 Task: Search one way flight ticket for 1 adult, 1 child, 1 infant in seat in premium economy from Hagerstown: Hagerstown Regional Airport (richard A. Henson Field) to Raleigh: Raleigh-durham International Airport on 8-5-2023. Choice of flights is Royal air maroc. Number of bags: 2 carry on bags and 4 checked bags. Price is upto 105000. Outbound departure time preference is 6:30.
Action: Mouse moved to (287, 268)
Screenshot: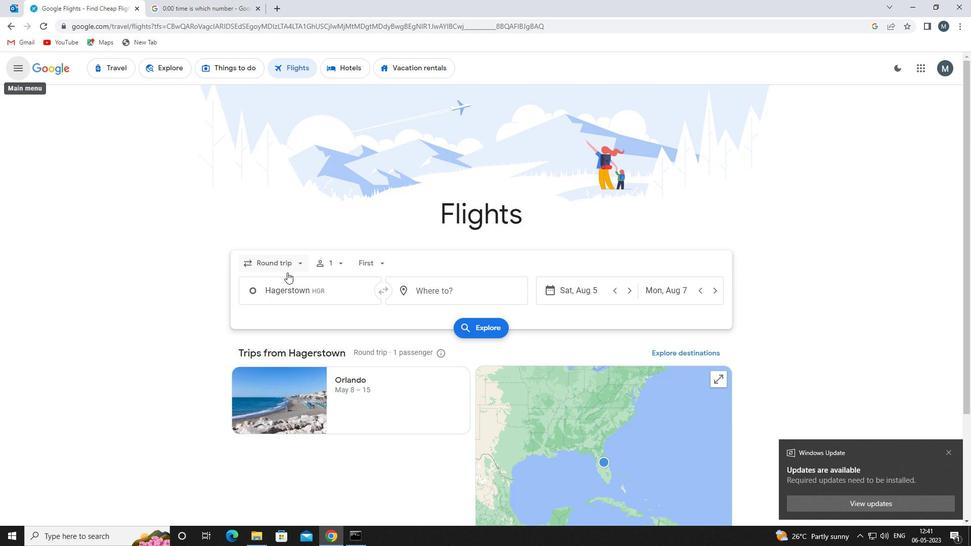 
Action: Mouse pressed left at (287, 268)
Screenshot: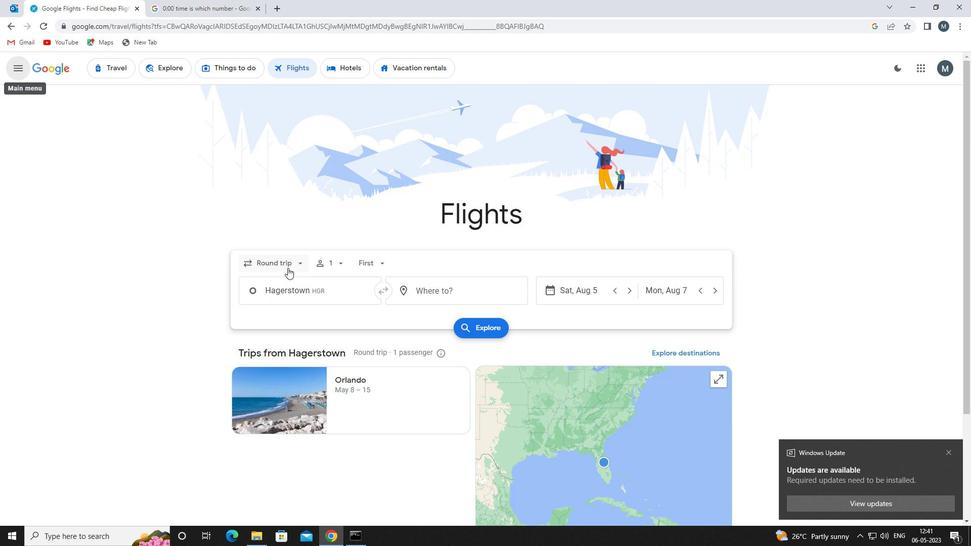 
Action: Mouse moved to (295, 309)
Screenshot: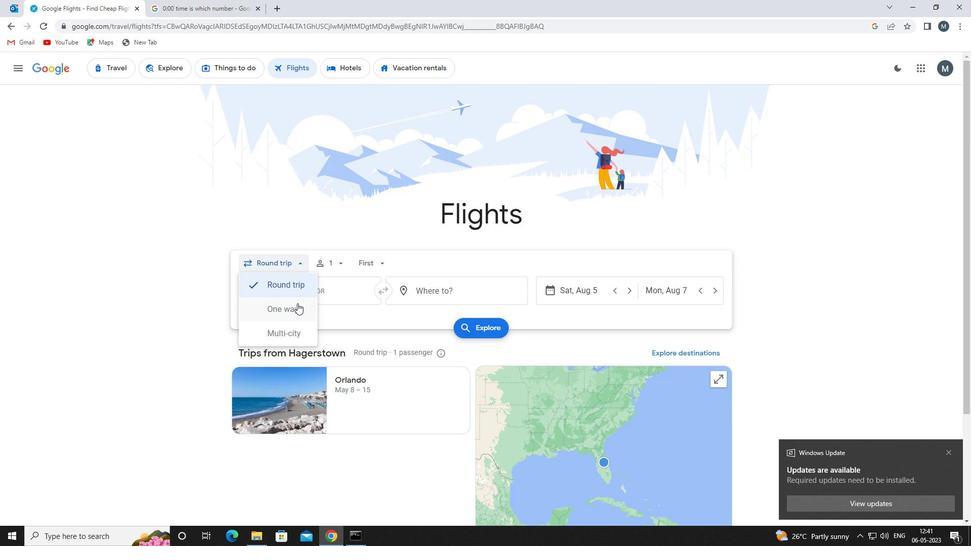
Action: Mouse pressed left at (295, 309)
Screenshot: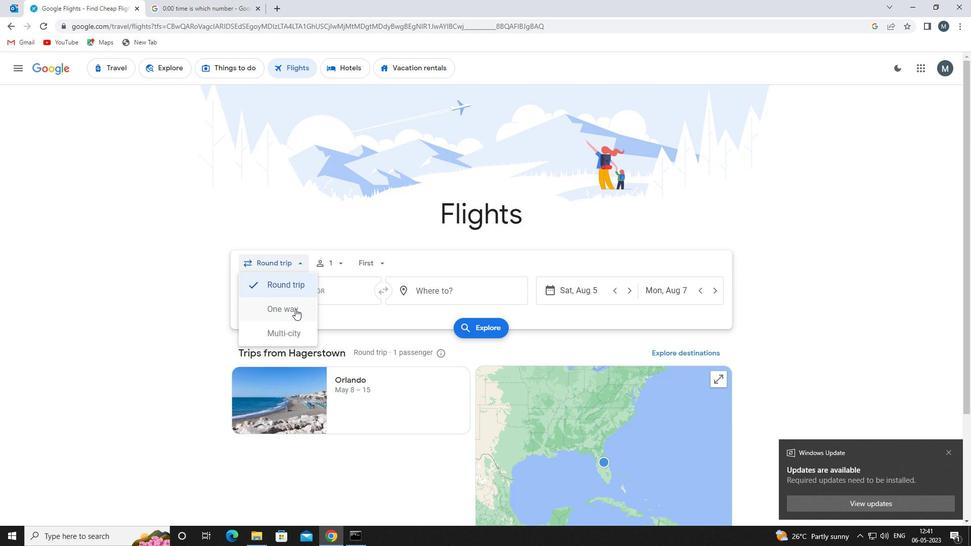 
Action: Mouse moved to (326, 267)
Screenshot: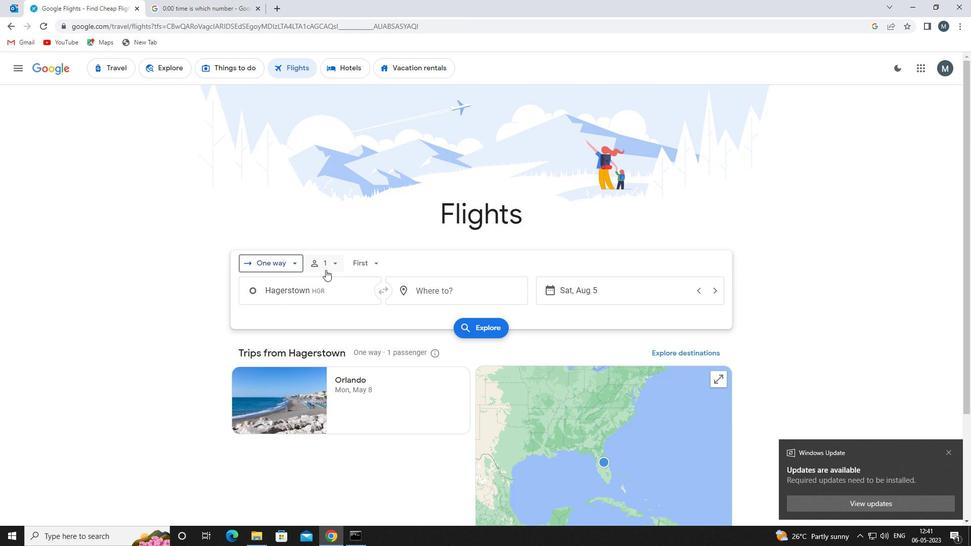
Action: Mouse pressed left at (326, 267)
Screenshot: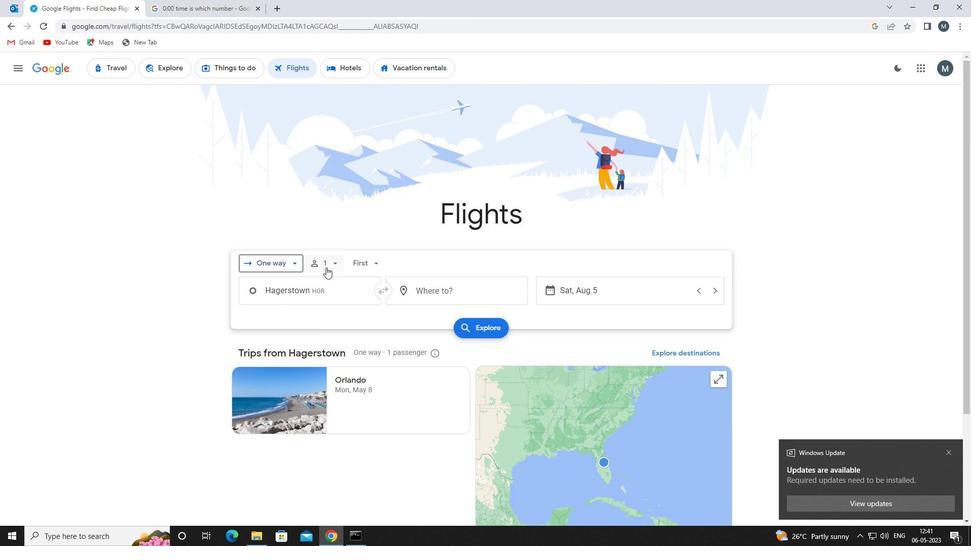 
Action: Mouse moved to (416, 314)
Screenshot: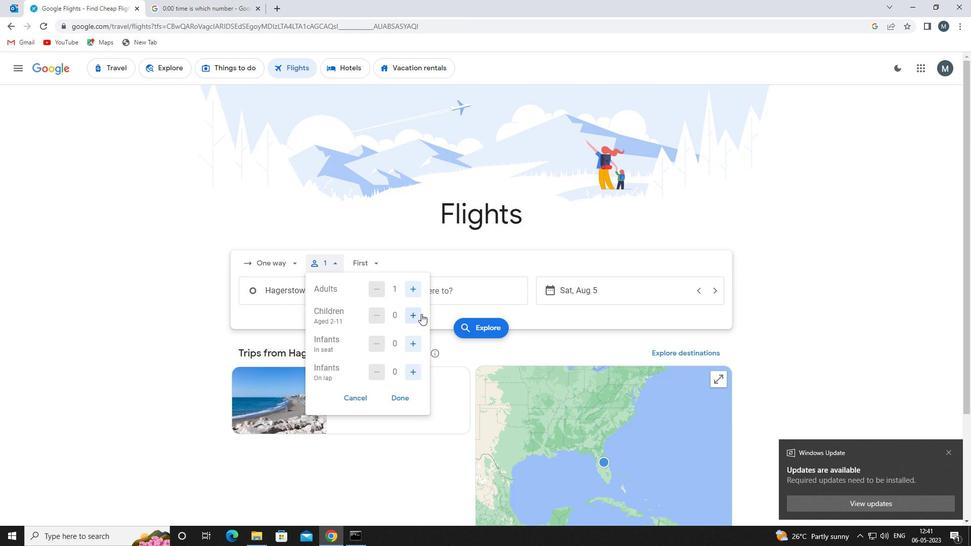 
Action: Mouse pressed left at (416, 314)
Screenshot: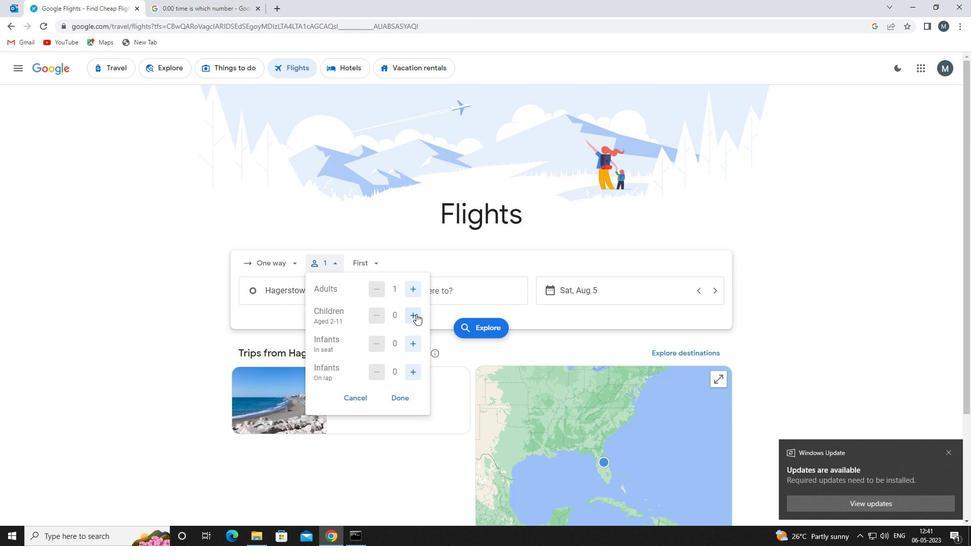 
Action: Mouse moved to (414, 339)
Screenshot: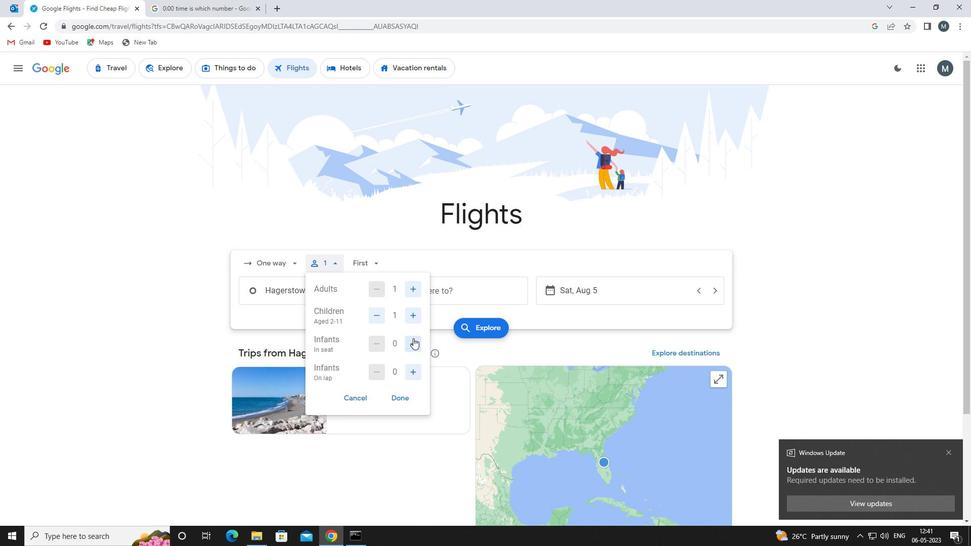 
Action: Mouse pressed left at (414, 339)
Screenshot: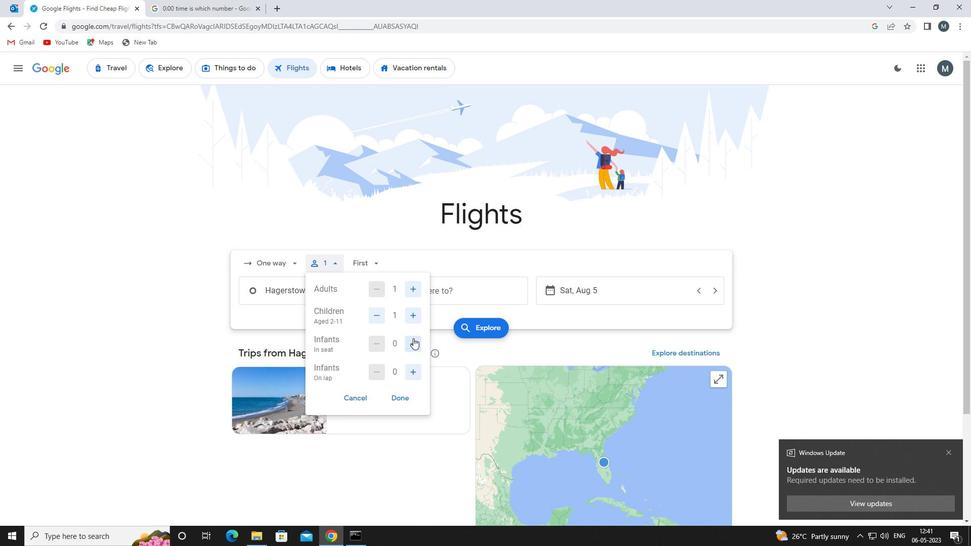 
Action: Mouse moved to (397, 399)
Screenshot: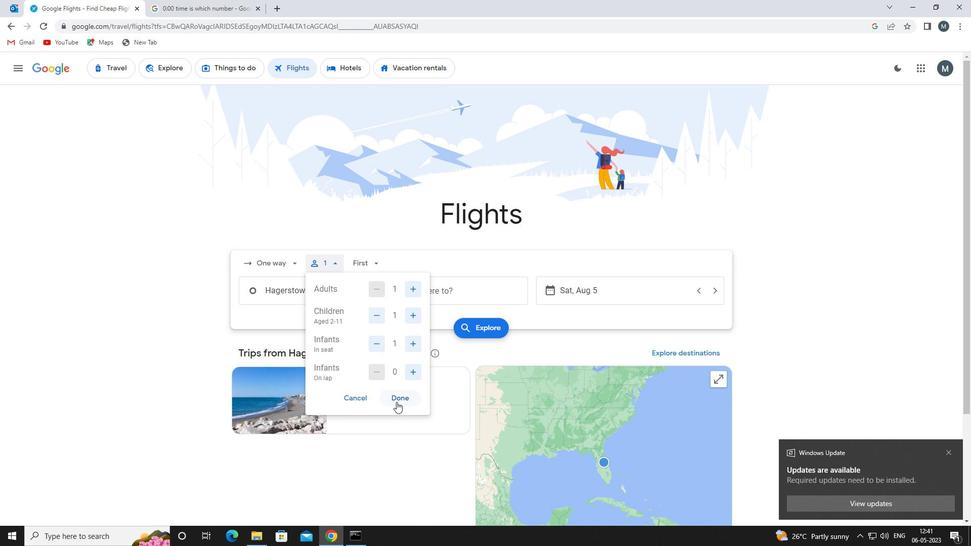 
Action: Mouse pressed left at (397, 399)
Screenshot: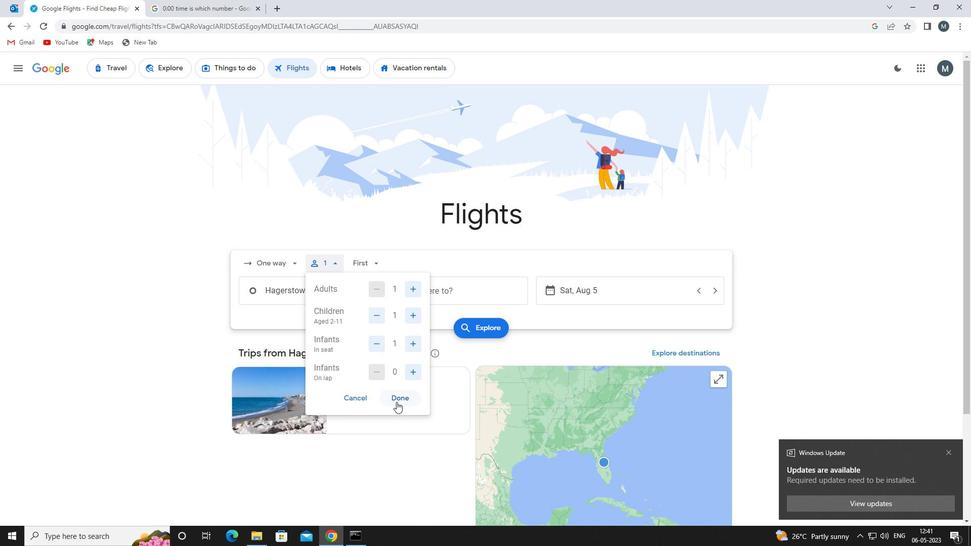 
Action: Mouse moved to (370, 259)
Screenshot: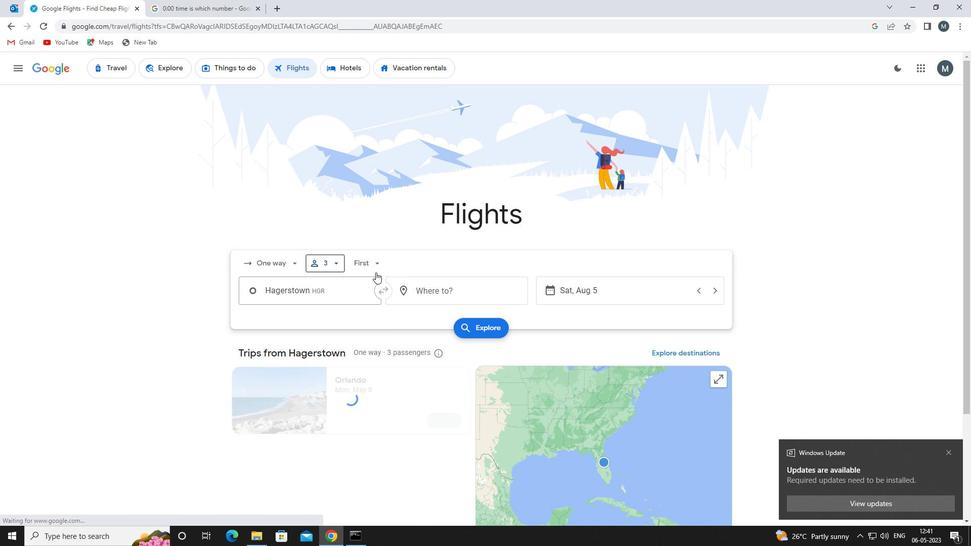 
Action: Mouse pressed left at (370, 259)
Screenshot: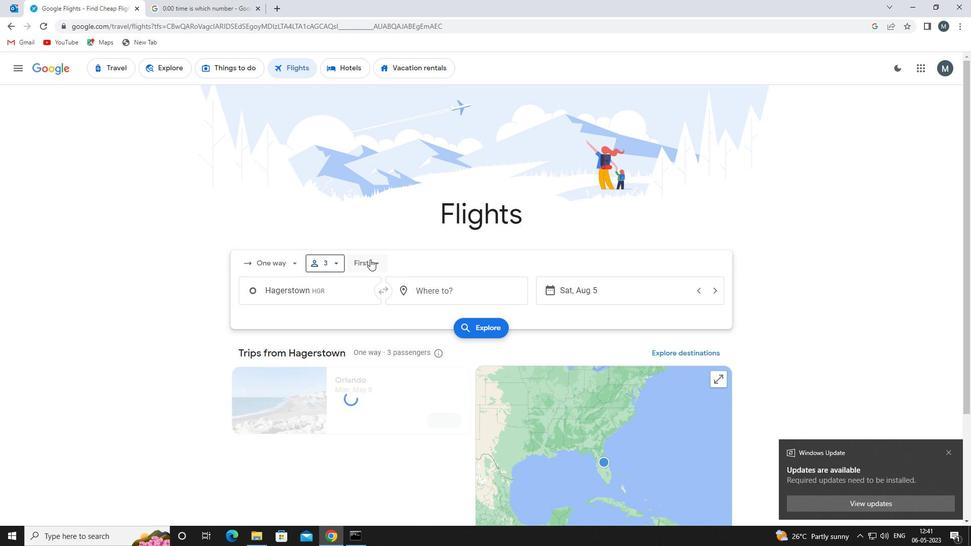 
Action: Mouse moved to (401, 311)
Screenshot: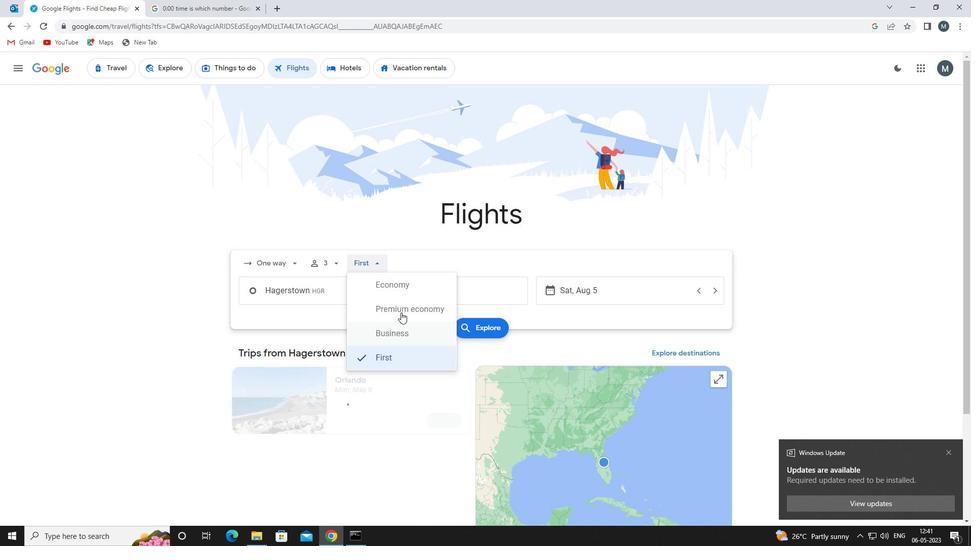 
Action: Mouse pressed left at (401, 311)
Screenshot: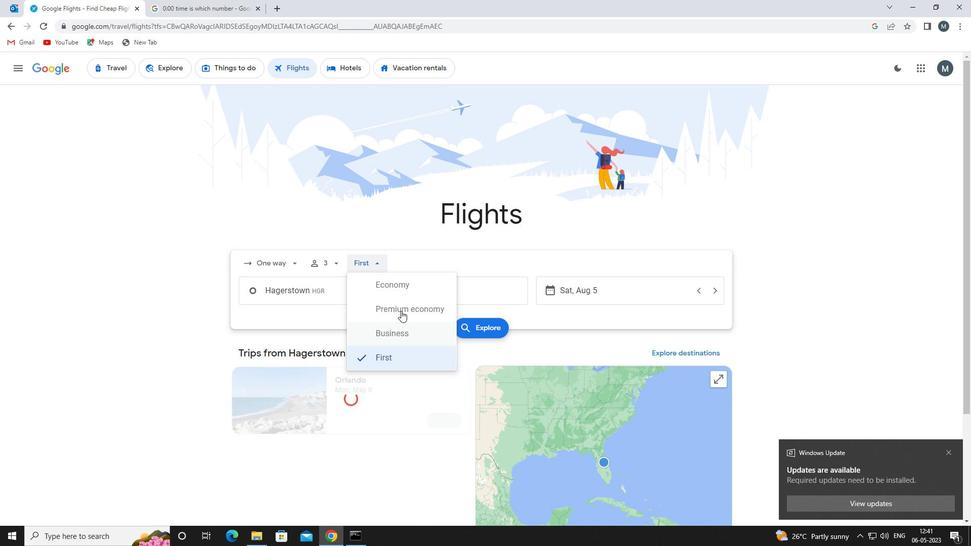 
Action: Mouse moved to (326, 292)
Screenshot: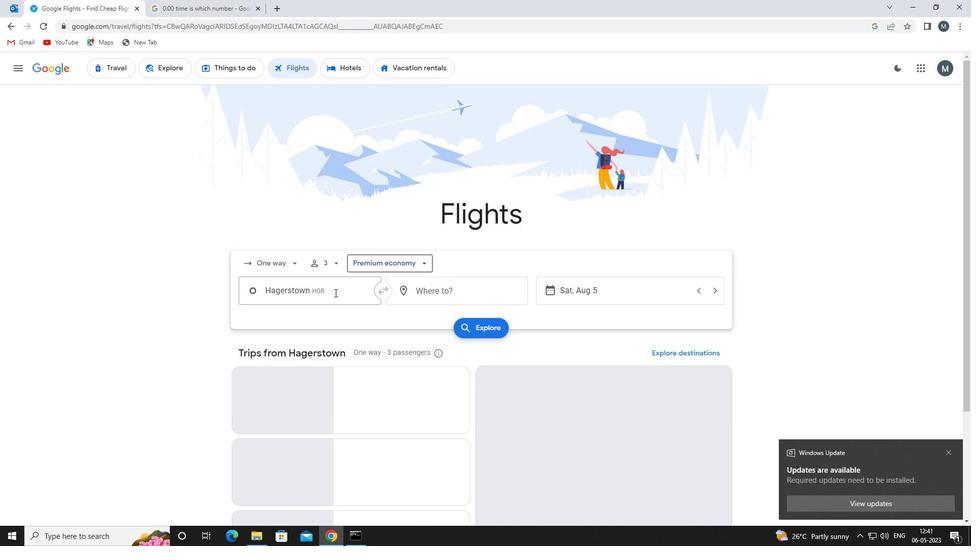 
Action: Mouse pressed left at (326, 292)
Screenshot: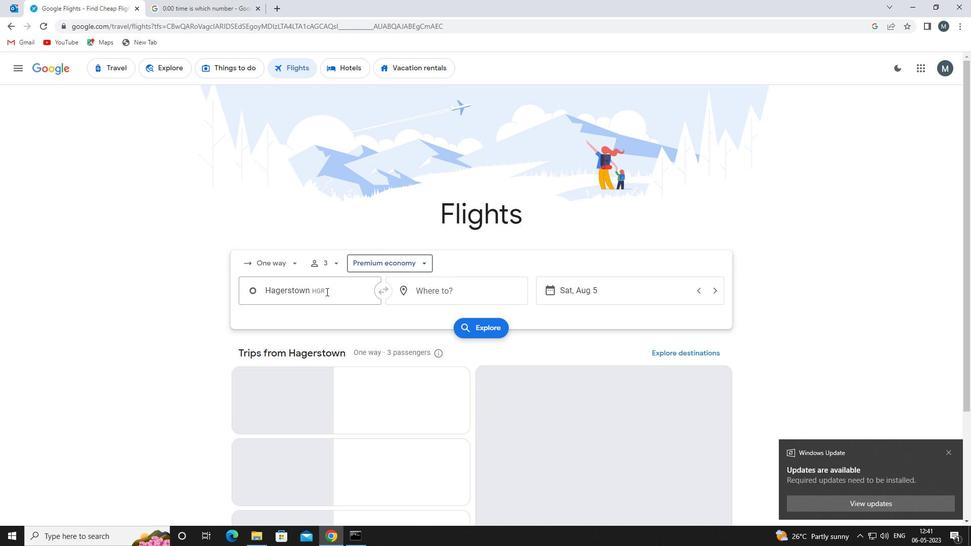 
Action: Mouse moved to (325, 293)
Screenshot: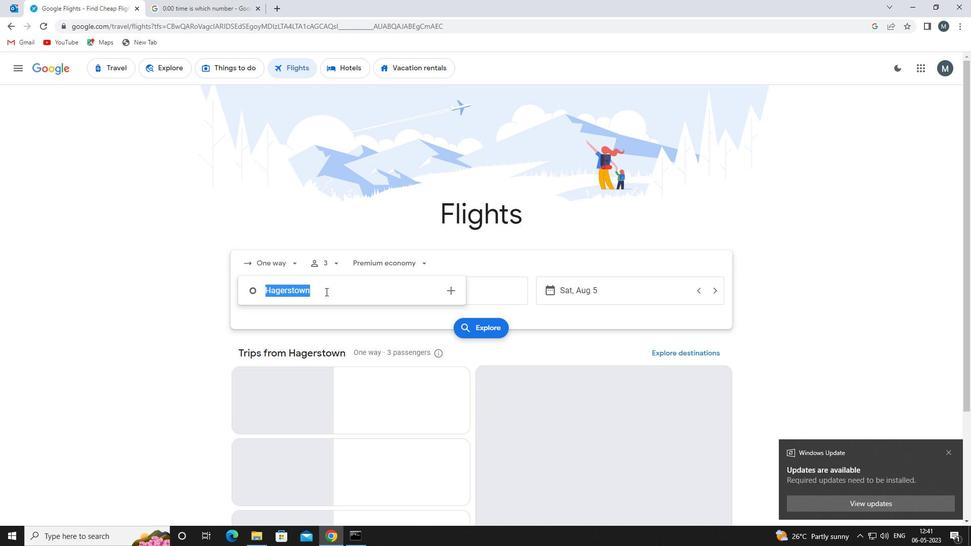 
Action: Key pressed hagerstown<Key.space>regional<Key.space>
Screenshot: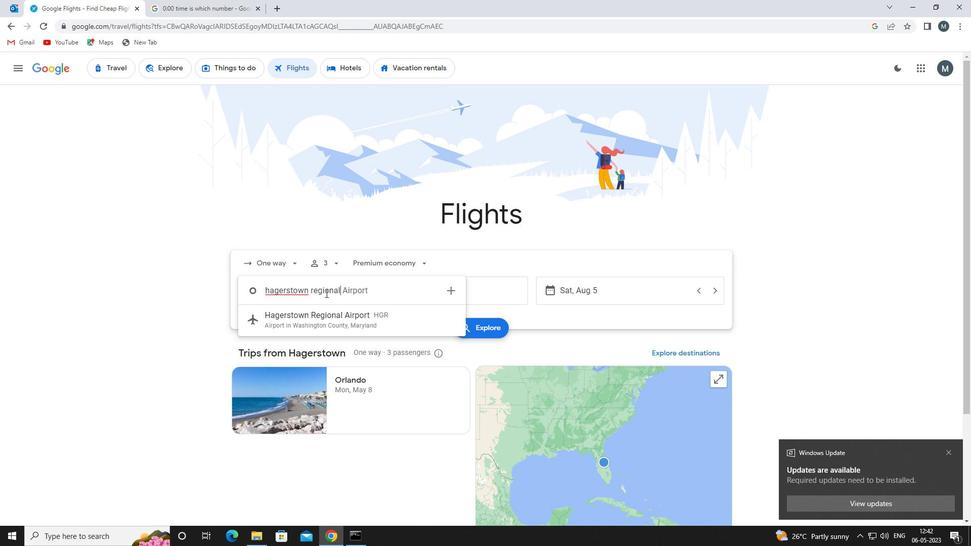 
Action: Mouse moved to (356, 326)
Screenshot: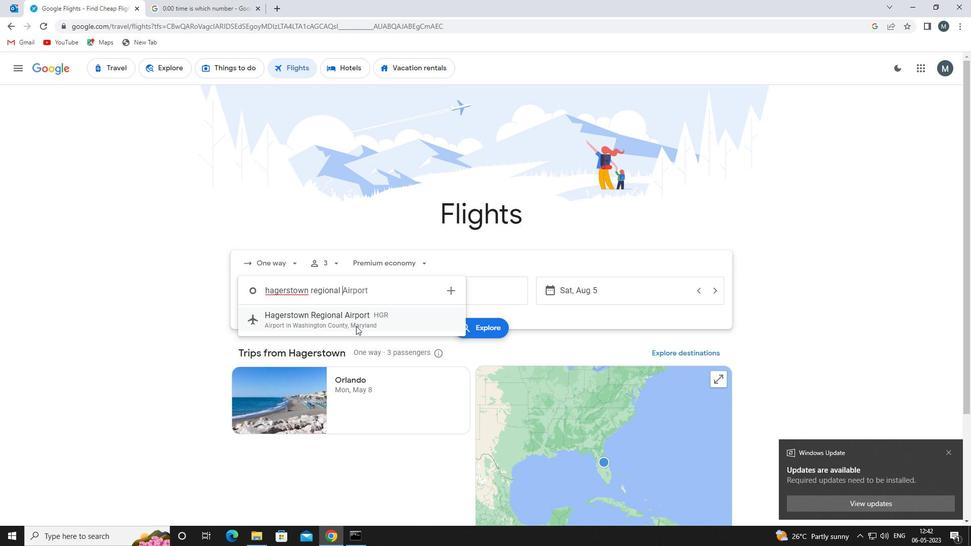 
Action: Mouse pressed left at (356, 326)
Screenshot: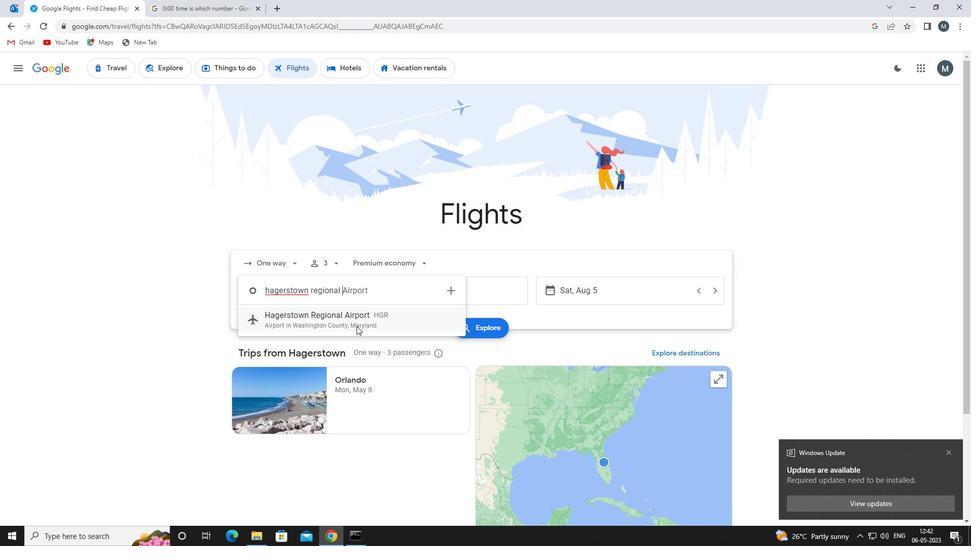 
Action: Mouse moved to (444, 286)
Screenshot: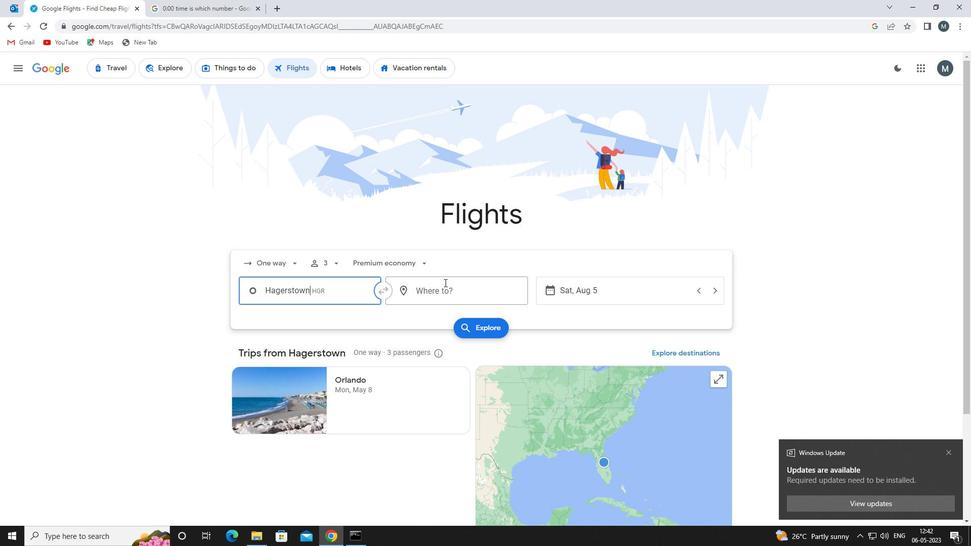 
Action: Mouse pressed left at (444, 286)
Screenshot: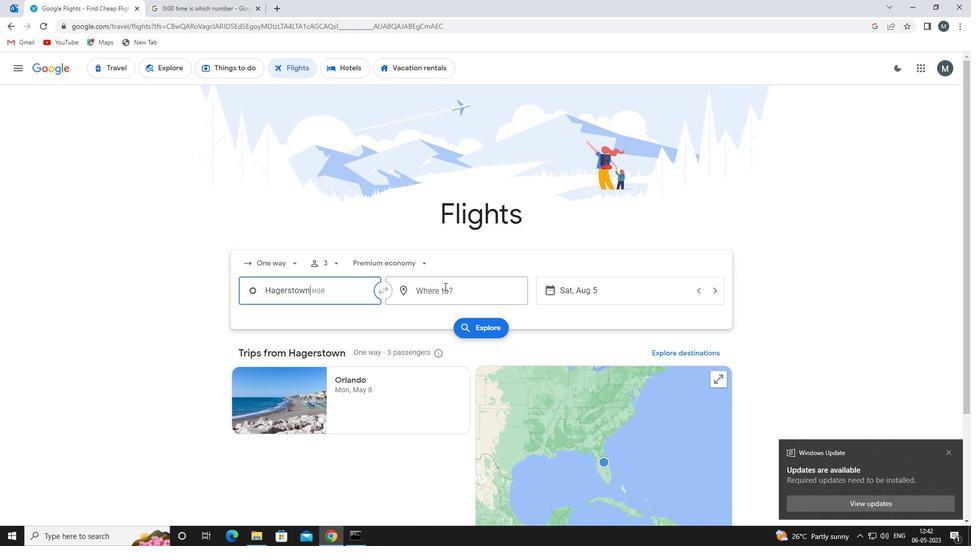 
Action: Key pressed raleigh<Key.space>durham<Key.space>
Screenshot: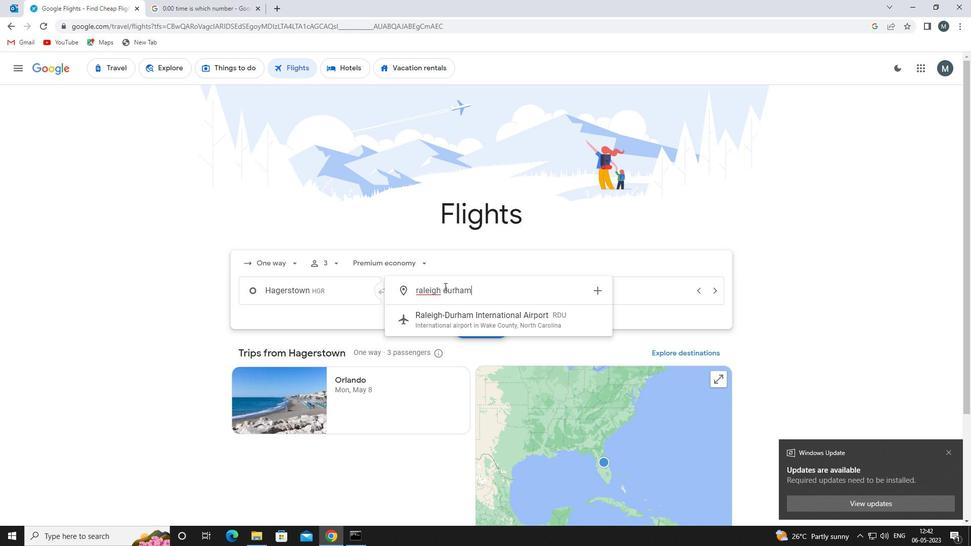 
Action: Mouse moved to (483, 324)
Screenshot: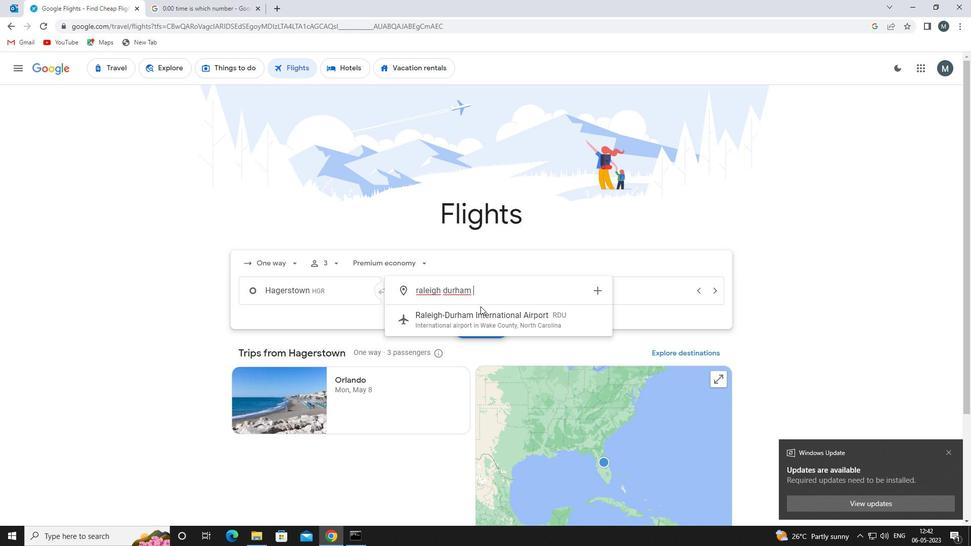 
Action: Mouse pressed left at (483, 324)
Screenshot: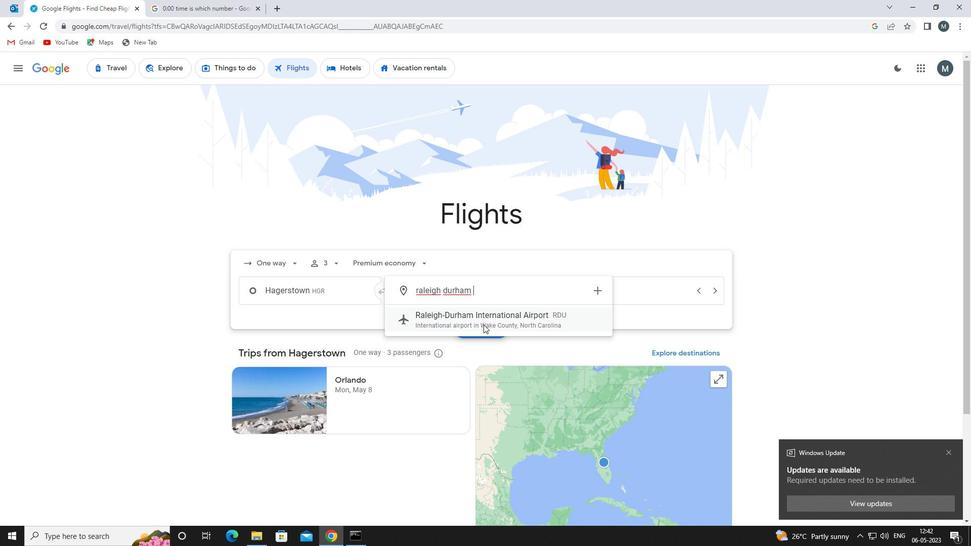 
Action: Mouse moved to (577, 288)
Screenshot: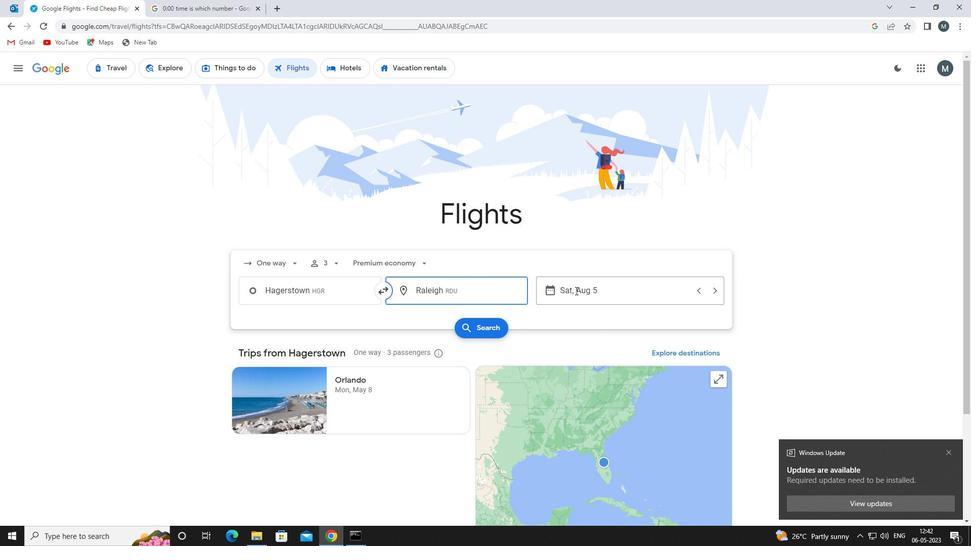 
Action: Mouse pressed left at (577, 288)
Screenshot: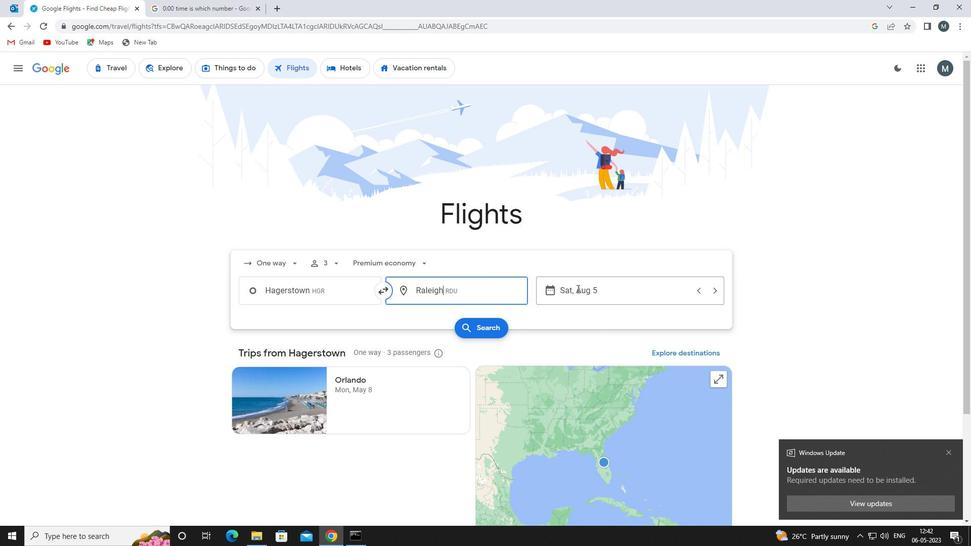 
Action: Mouse moved to (514, 343)
Screenshot: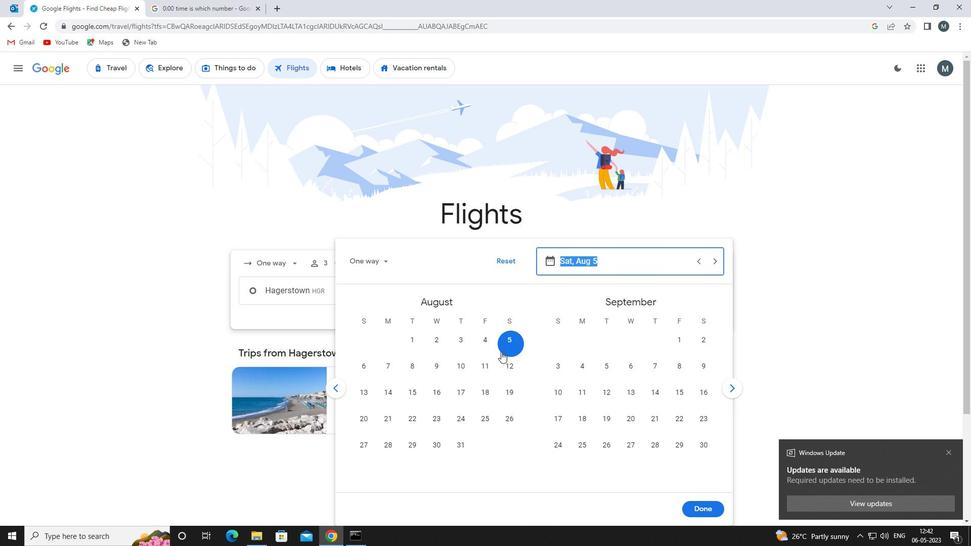 
Action: Mouse pressed left at (514, 343)
Screenshot: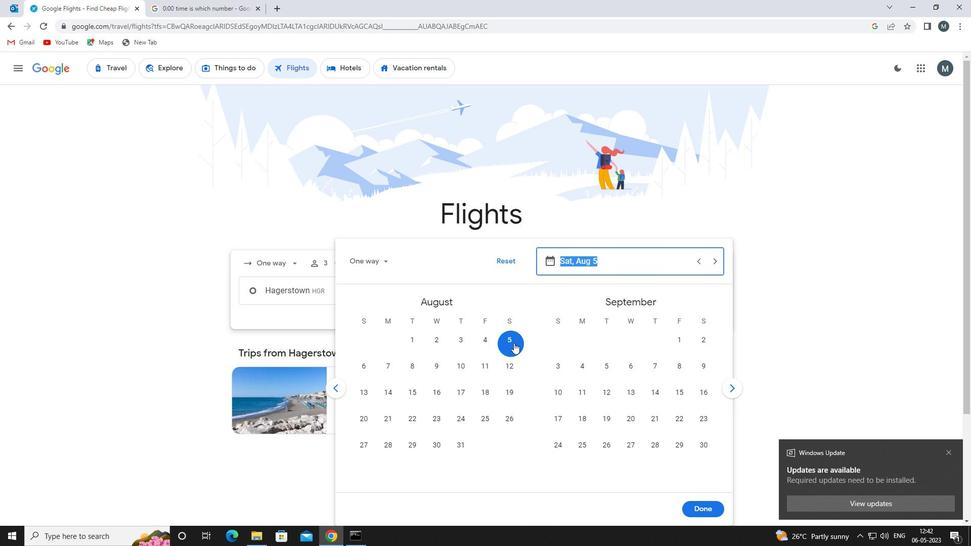 
Action: Mouse moved to (701, 511)
Screenshot: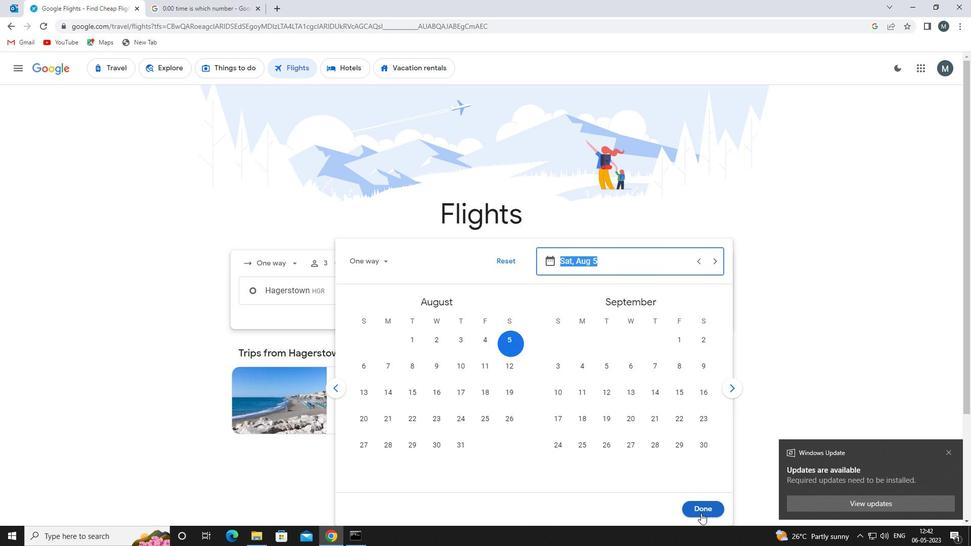 
Action: Mouse pressed left at (701, 511)
Screenshot: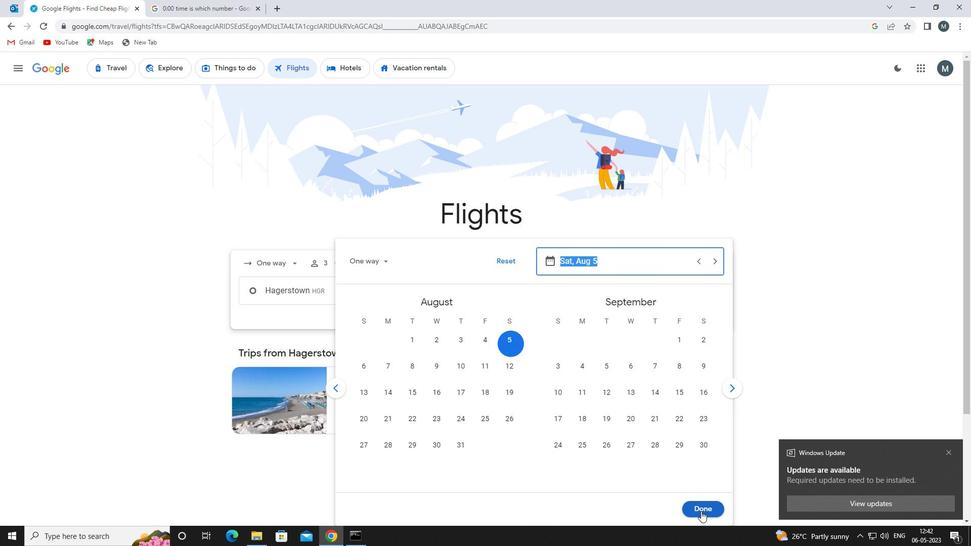 
Action: Mouse moved to (478, 327)
Screenshot: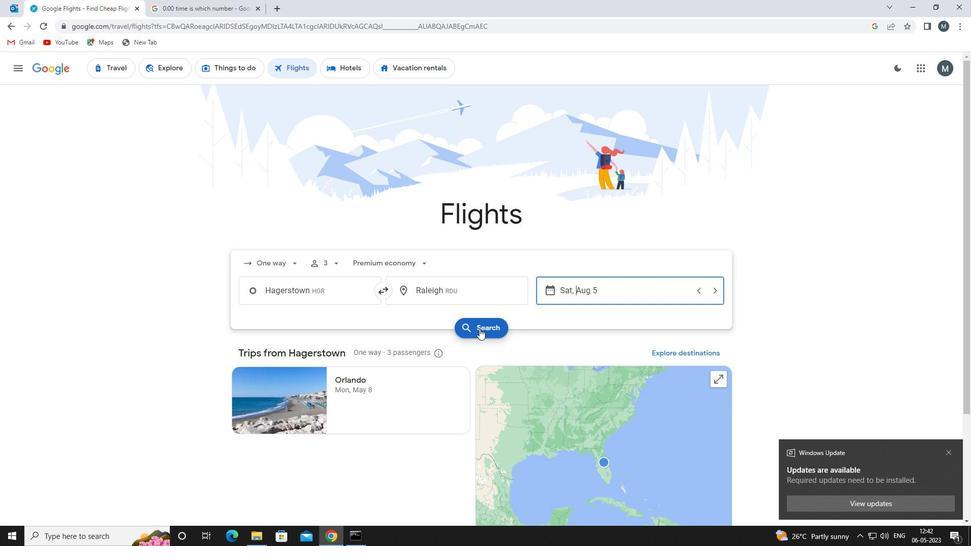 
Action: Mouse pressed left at (478, 327)
Screenshot: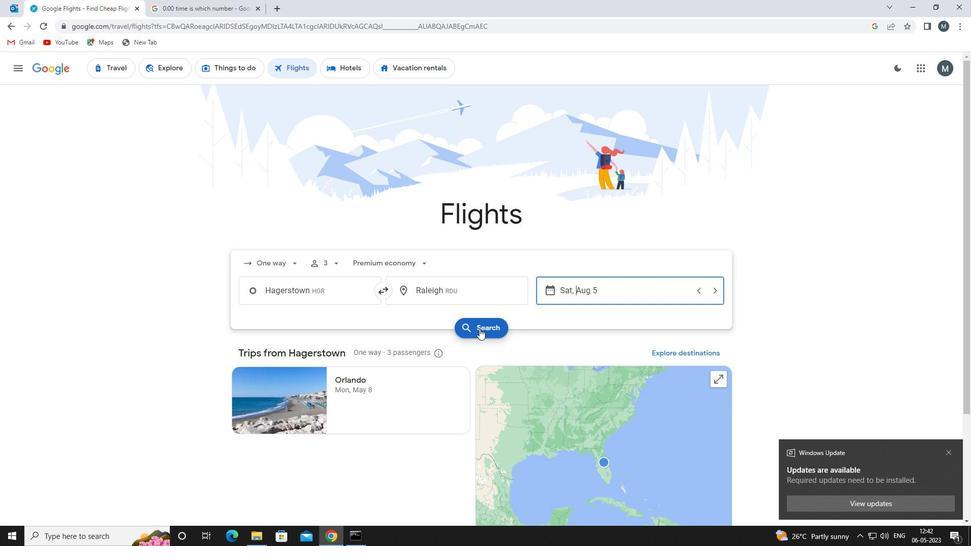 
Action: Mouse moved to (257, 161)
Screenshot: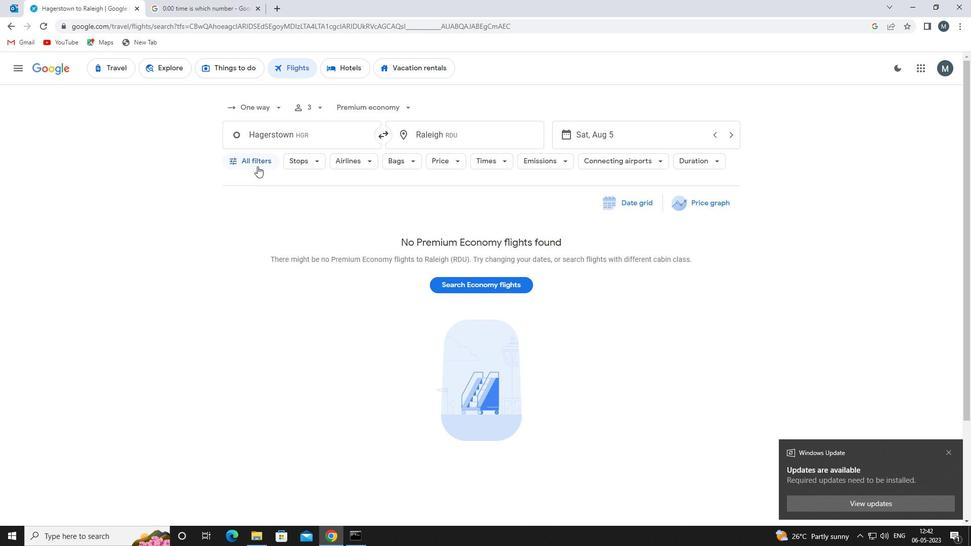 
Action: Mouse pressed left at (257, 161)
Screenshot: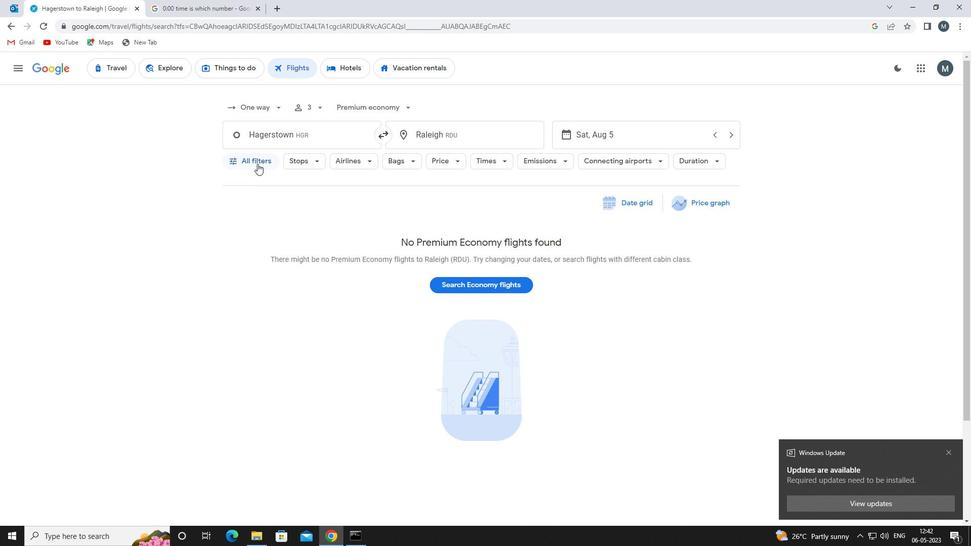 
Action: Mouse moved to (323, 254)
Screenshot: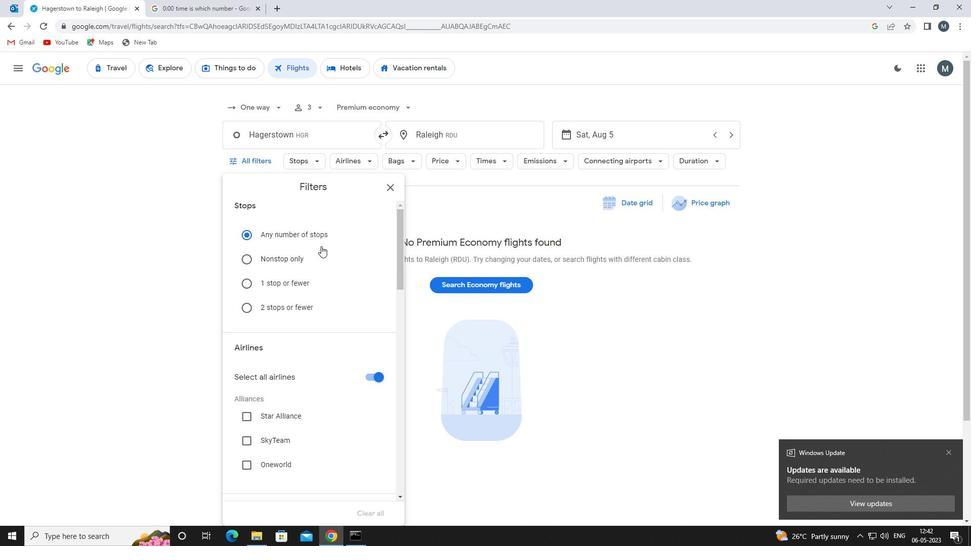 
Action: Mouse scrolled (323, 254) with delta (0, 0)
Screenshot: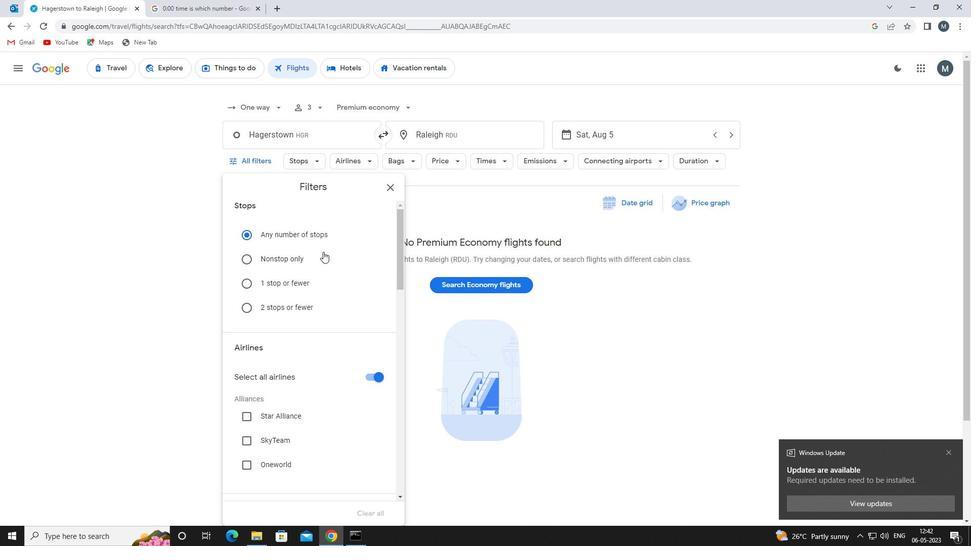 
Action: Mouse moved to (323, 255)
Screenshot: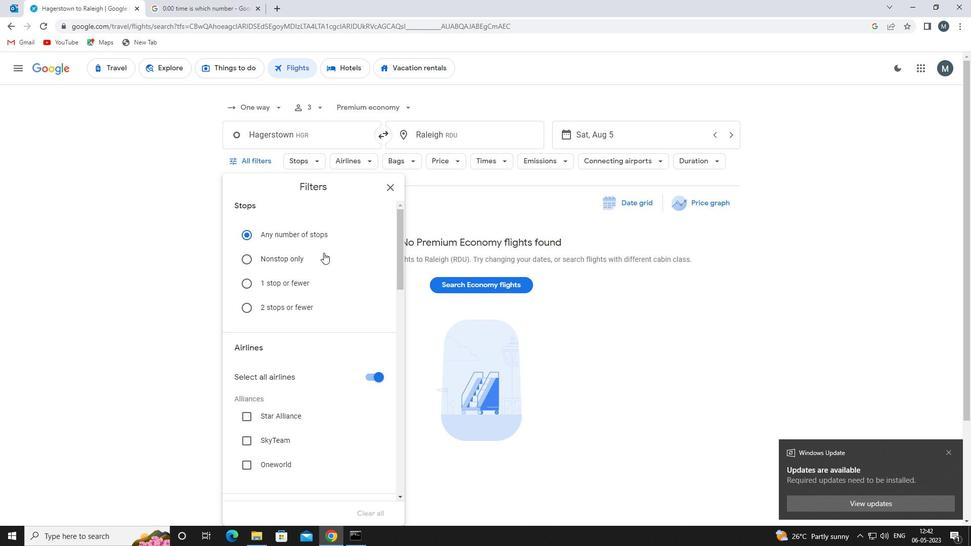 
Action: Mouse scrolled (323, 254) with delta (0, 0)
Screenshot: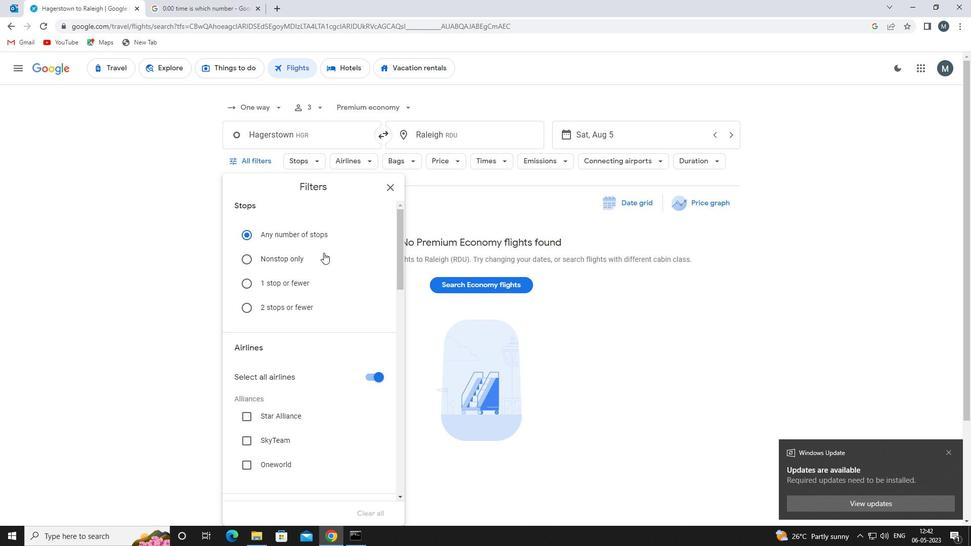 
Action: Mouse moved to (371, 274)
Screenshot: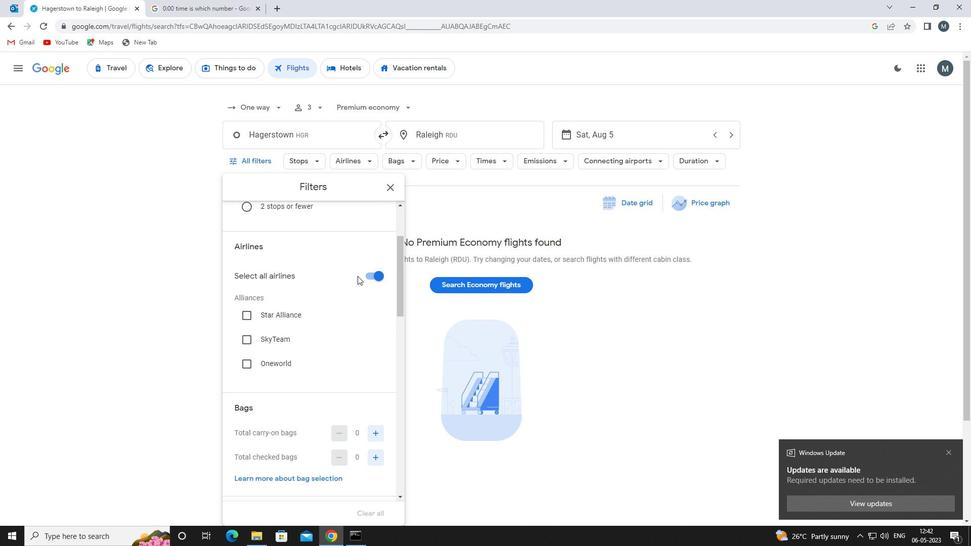 
Action: Mouse pressed left at (371, 274)
Screenshot: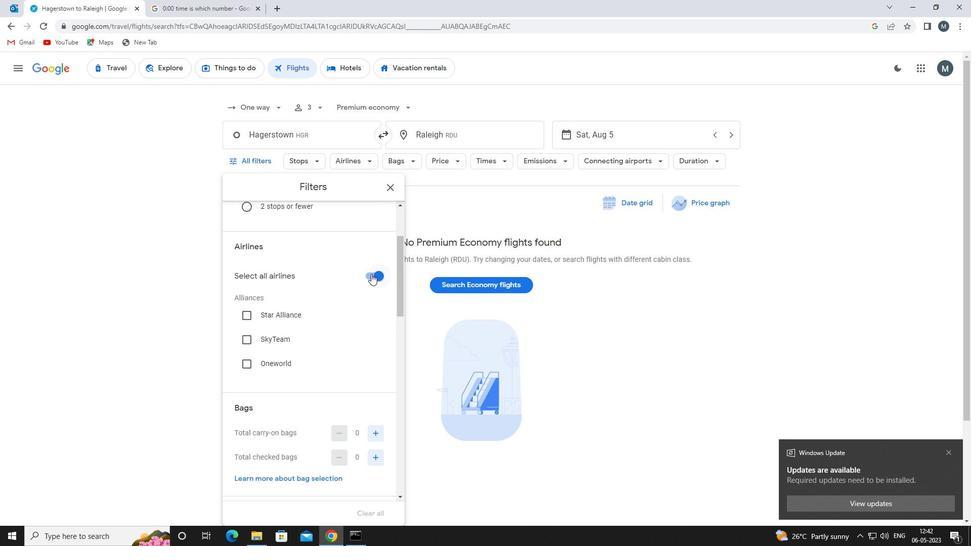 
Action: Mouse moved to (312, 315)
Screenshot: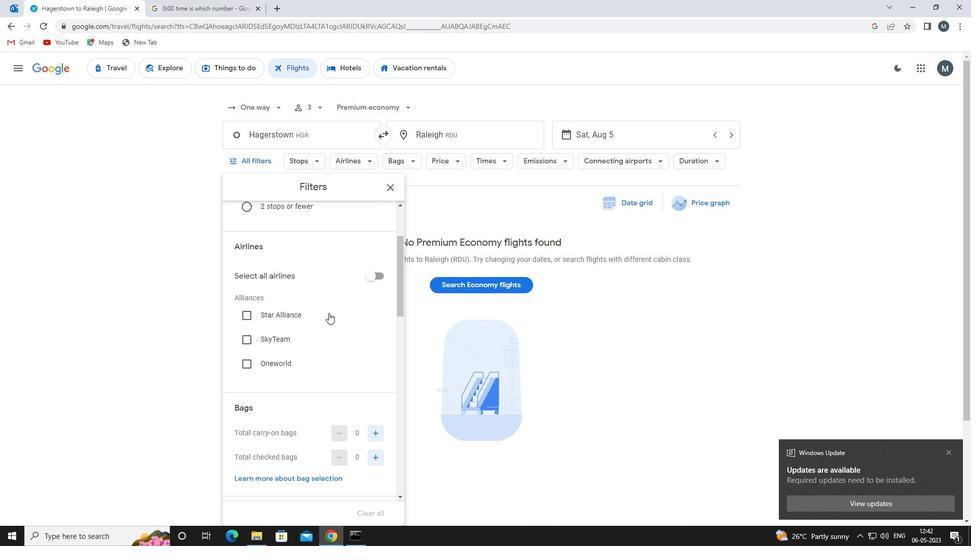 
Action: Mouse scrolled (312, 314) with delta (0, 0)
Screenshot: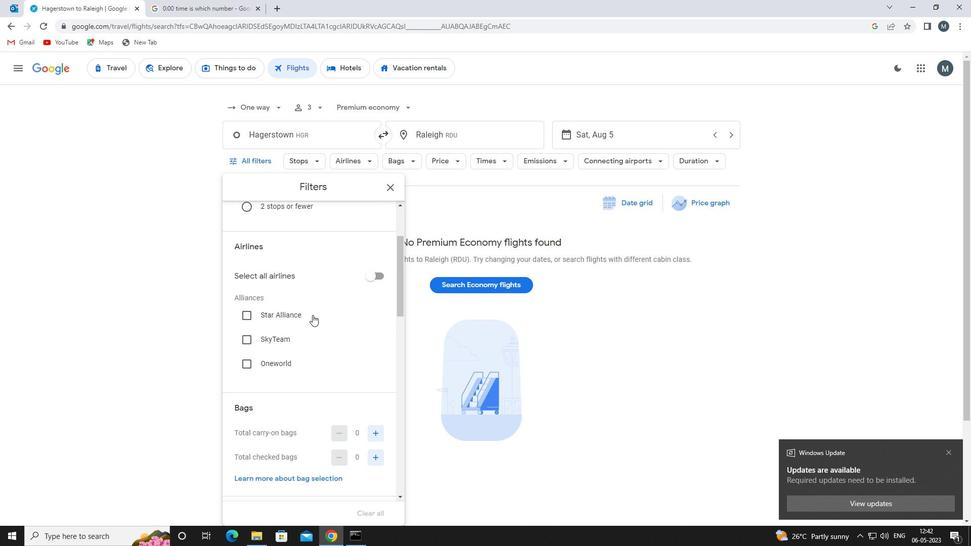 
Action: Mouse moved to (309, 311)
Screenshot: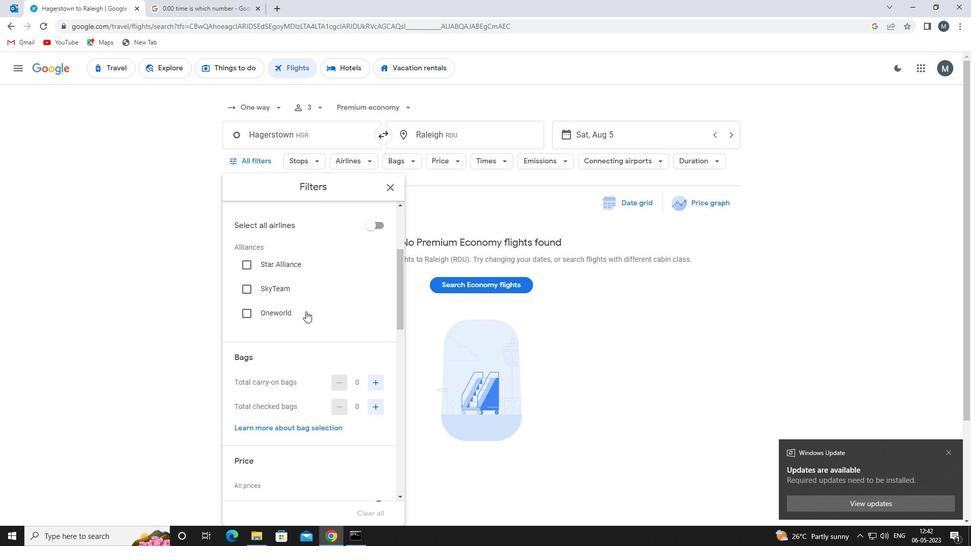 
Action: Mouse scrolled (309, 310) with delta (0, 0)
Screenshot: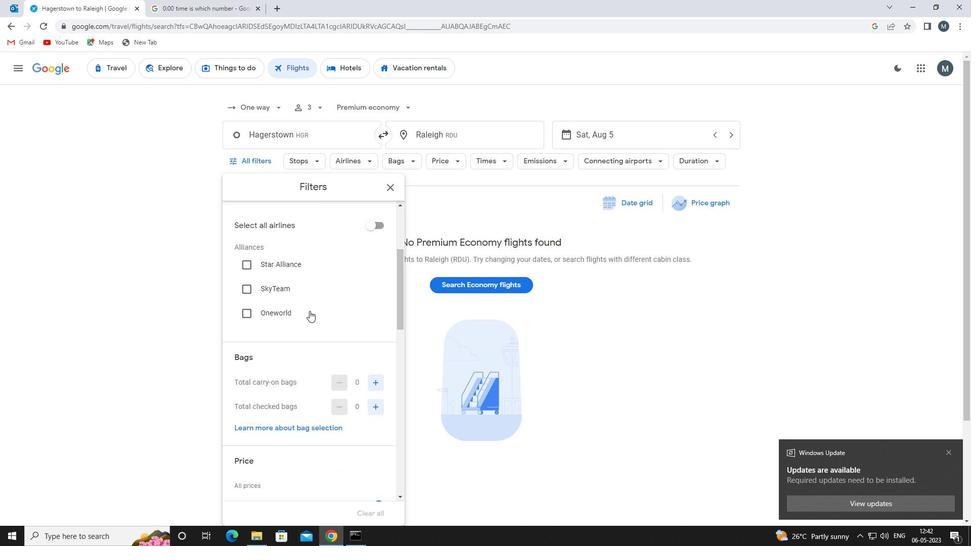 
Action: Mouse moved to (383, 333)
Screenshot: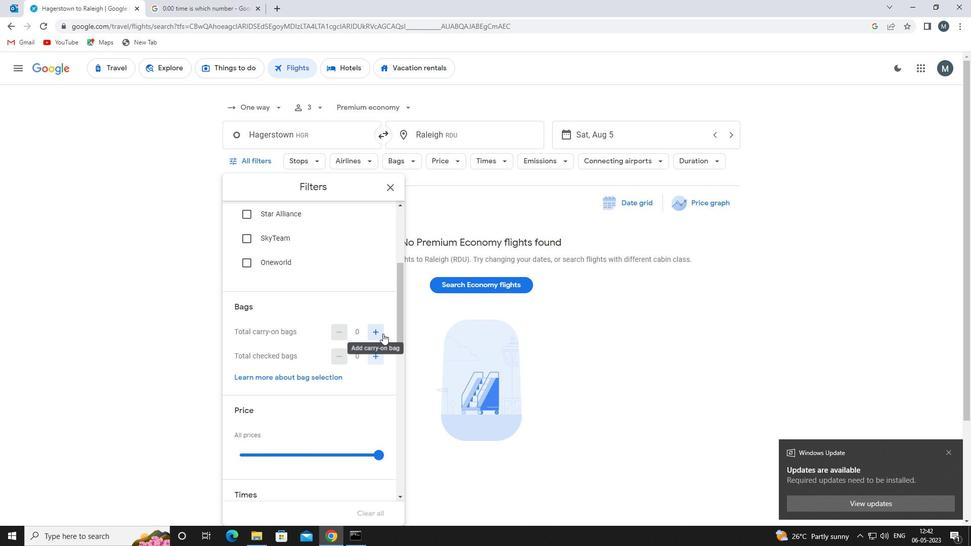 
Action: Mouse pressed left at (383, 333)
Screenshot: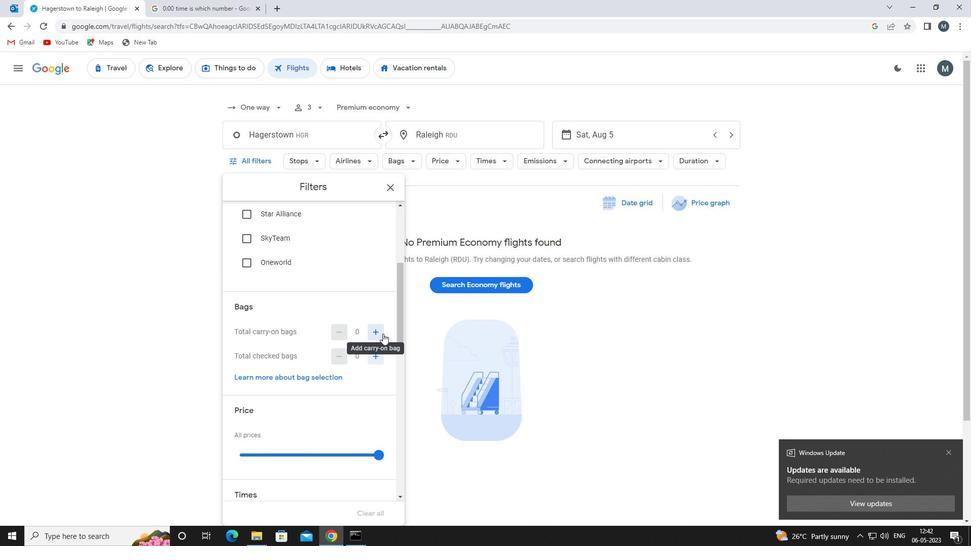 
Action: Mouse pressed left at (383, 333)
Screenshot: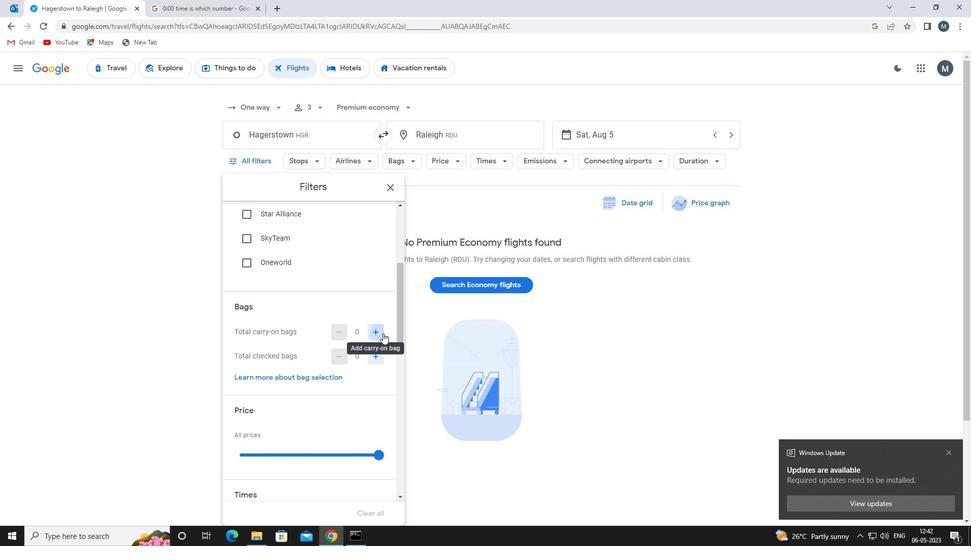 
Action: Mouse moved to (368, 352)
Screenshot: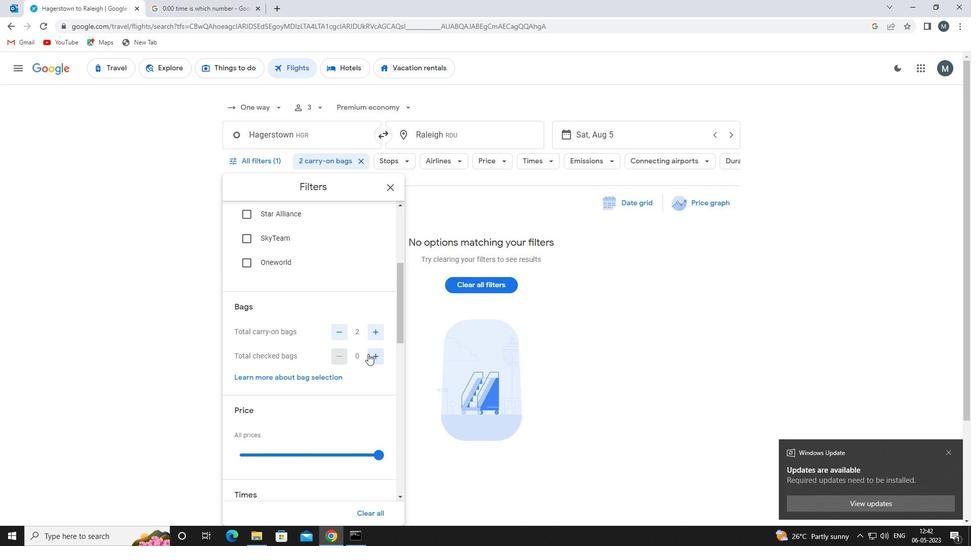 
Action: Mouse pressed left at (368, 352)
Screenshot: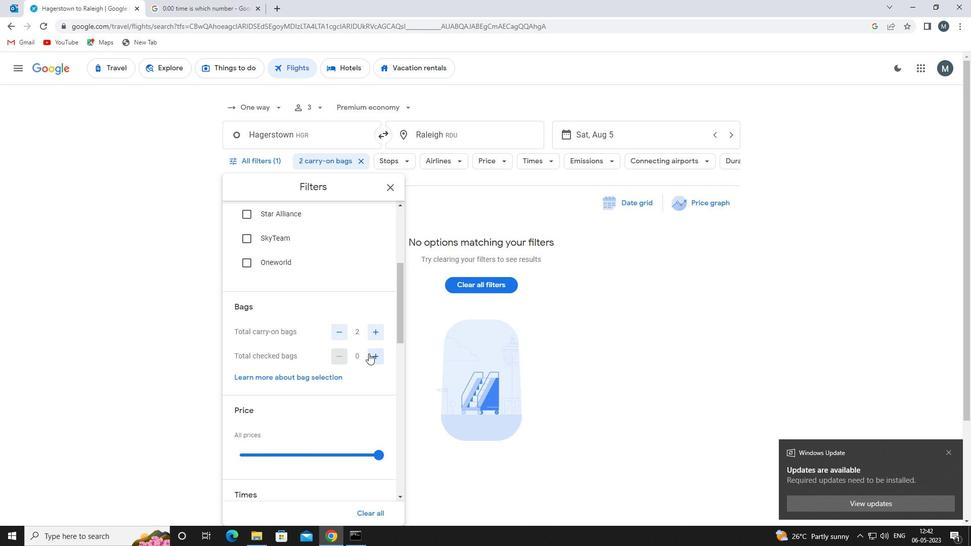 
Action: Mouse moved to (368, 353)
Screenshot: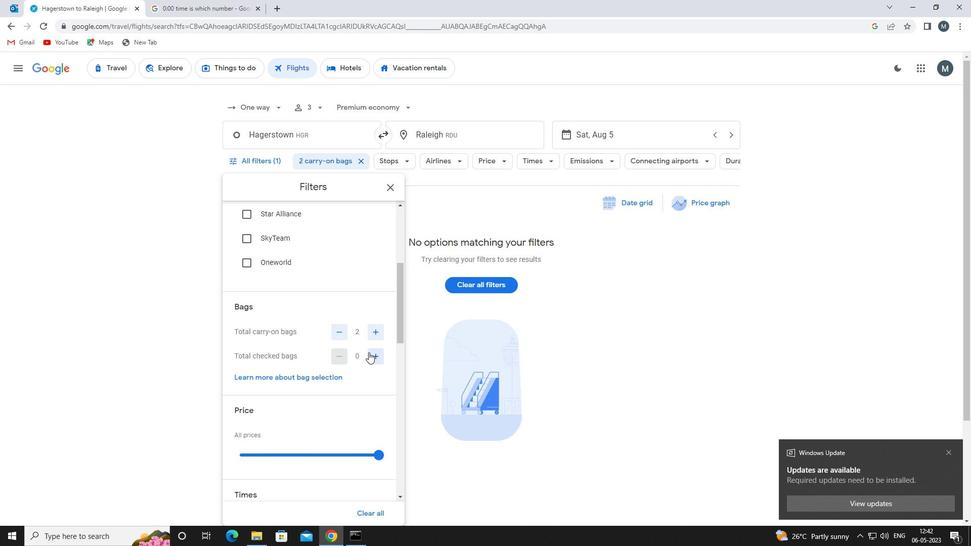 
Action: Mouse pressed left at (368, 353)
Screenshot: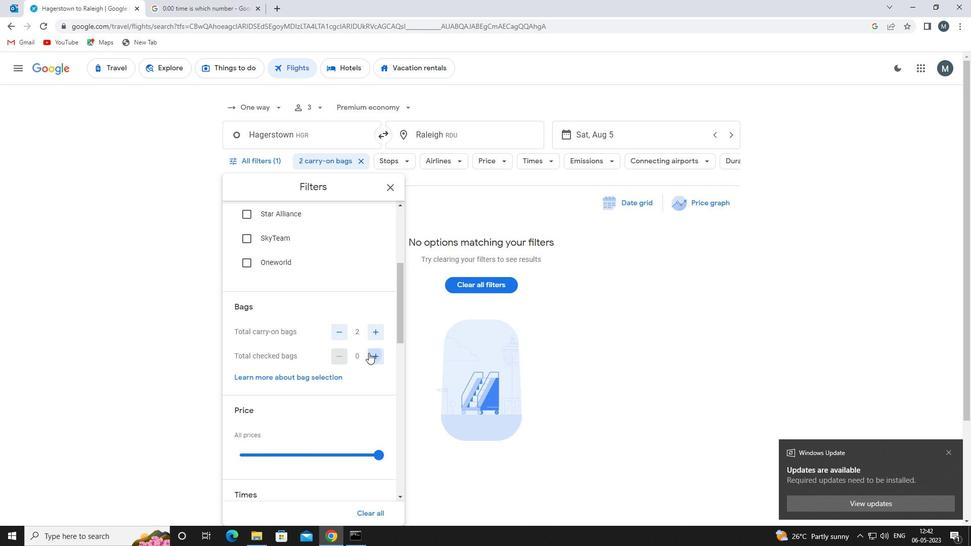 
Action: Mouse moved to (368, 354)
Screenshot: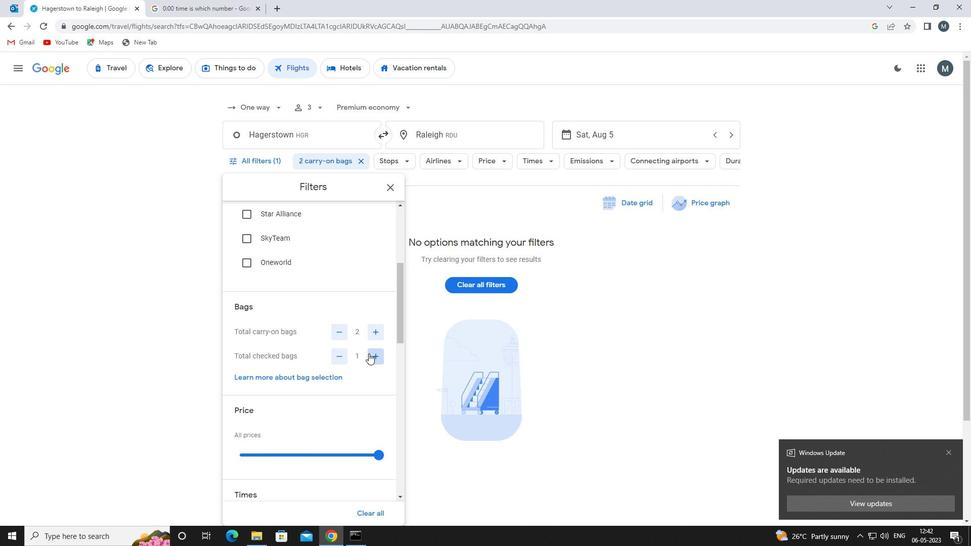 
Action: Mouse pressed left at (368, 354)
Screenshot: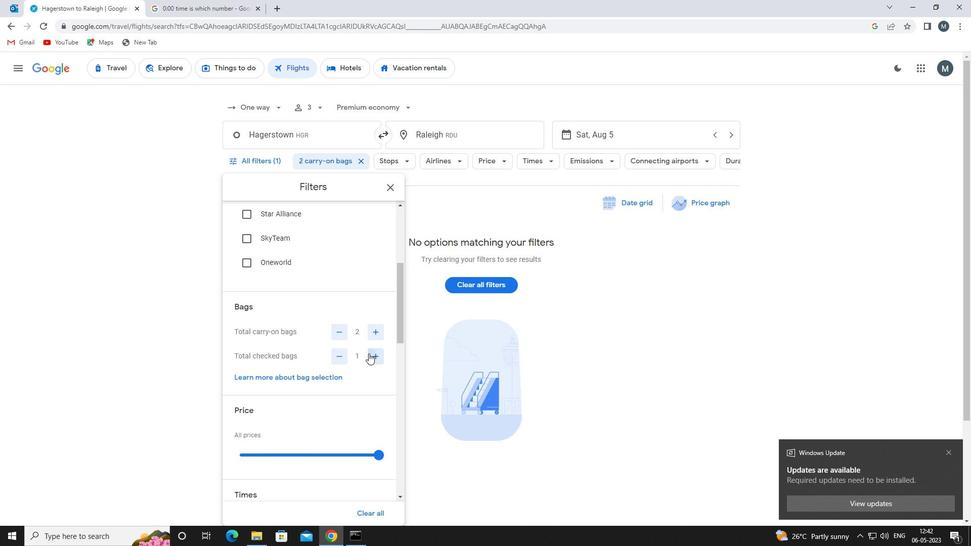 
Action: Mouse pressed left at (368, 354)
Screenshot: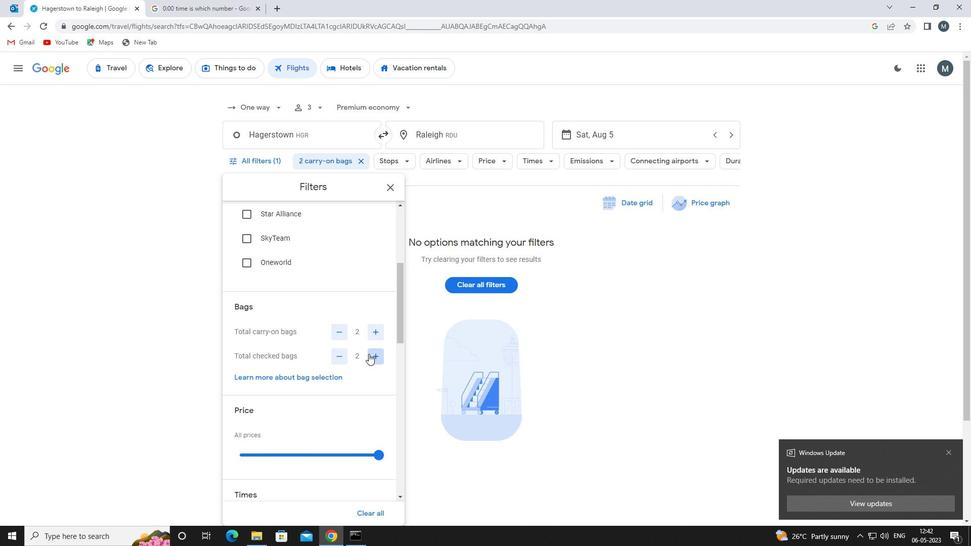 
Action: Mouse moved to (368, 354)
Screenshot: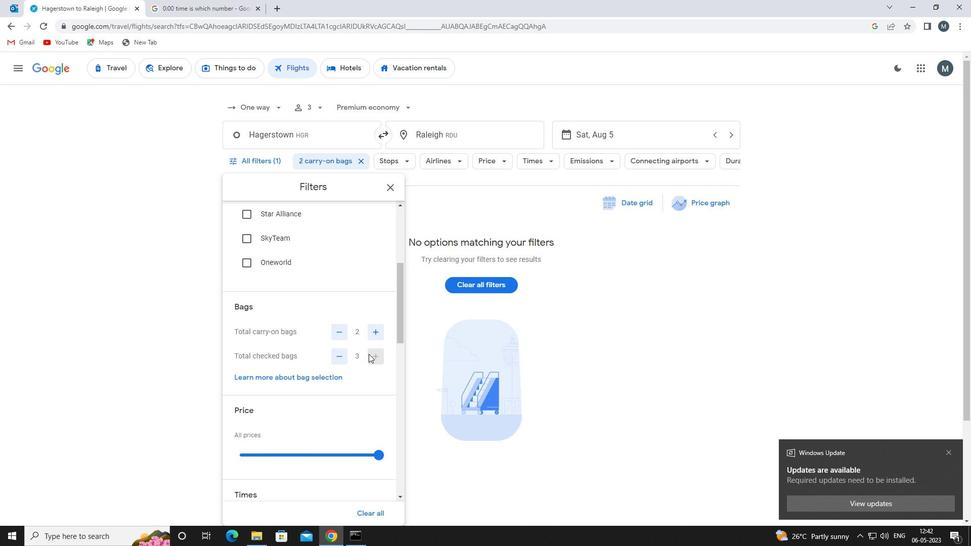 
Action: Mouse pressed left at (368, 354)
Screenshot: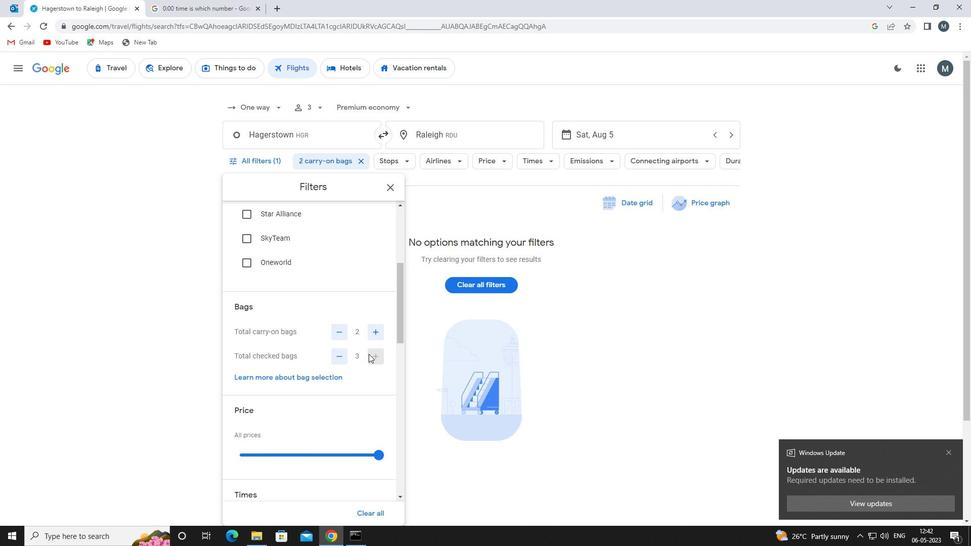 
Action: Mouse moved to (300, 346)
Screenshot: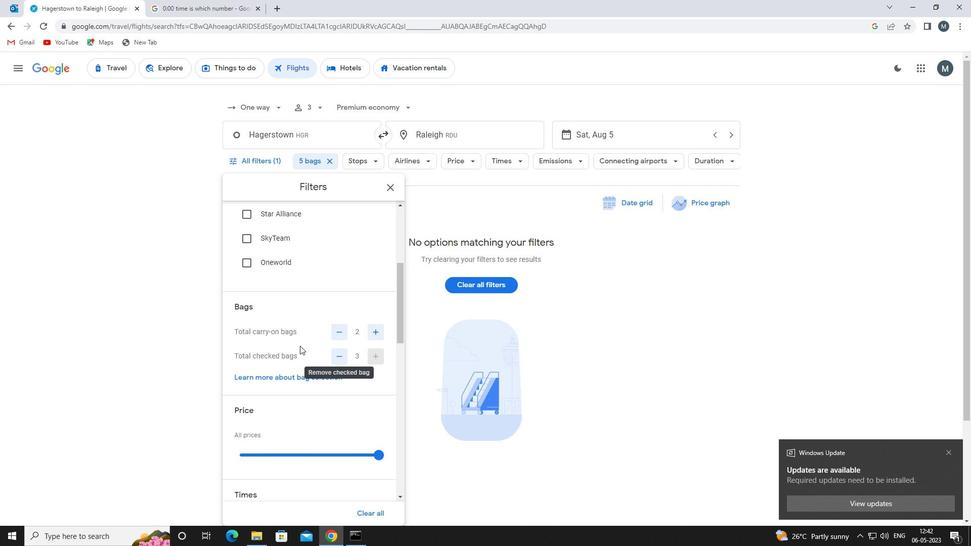 
Action: Mouse scrolled (300, 345) with delta (0, 0)
Screenshot: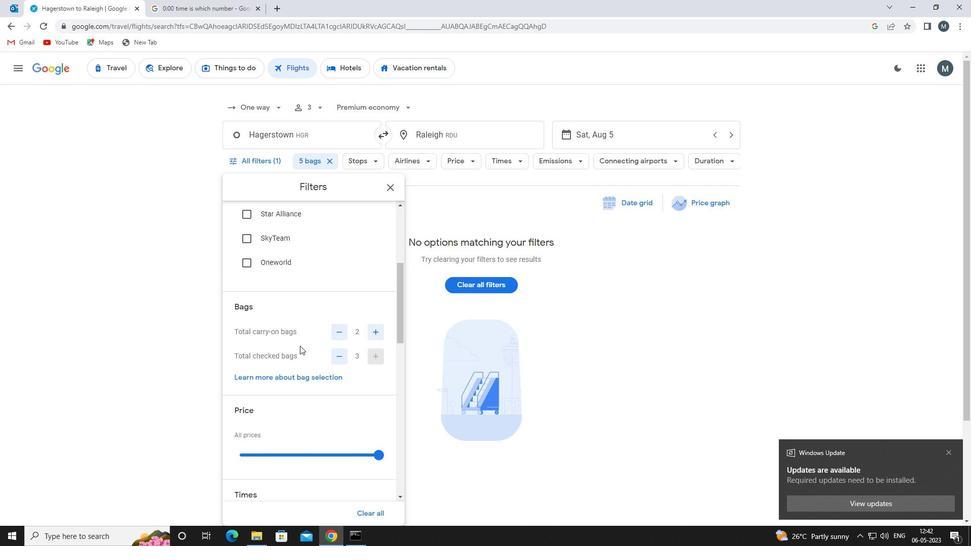 
Action: Mouse moved to (294, 355)
Screenshot: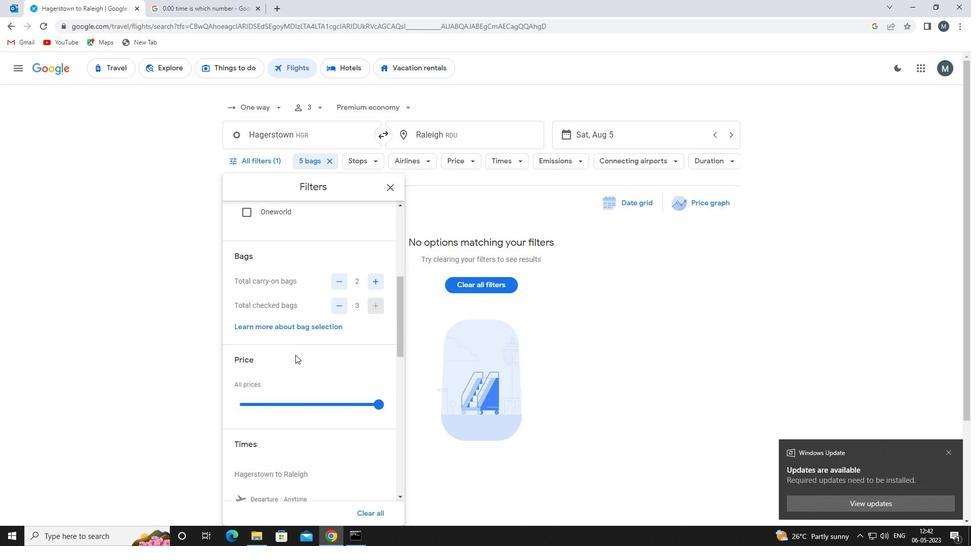 
Action: Mouse scrolled (294, 354) with delta (0, 0)
Screenshot: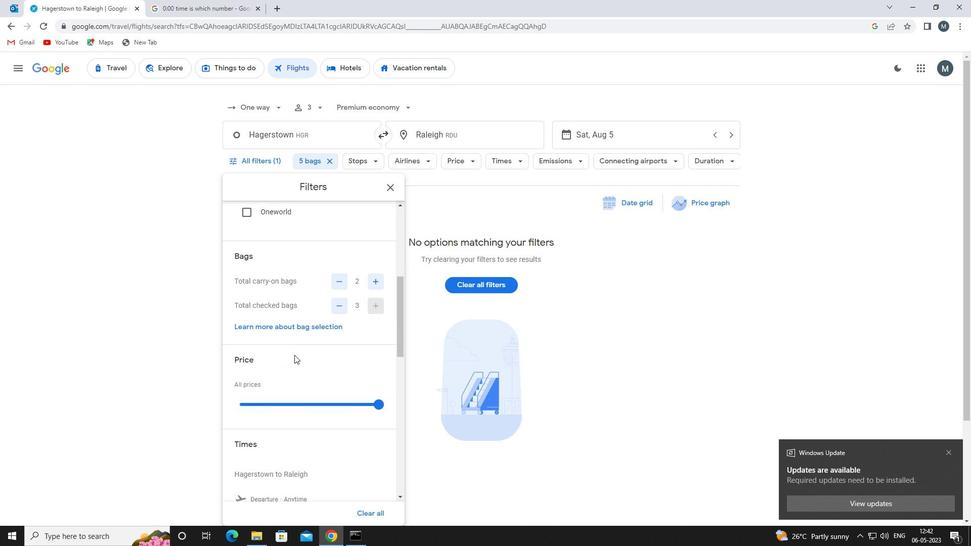
Action: Mouse moved to (295, 355)
Screenshot: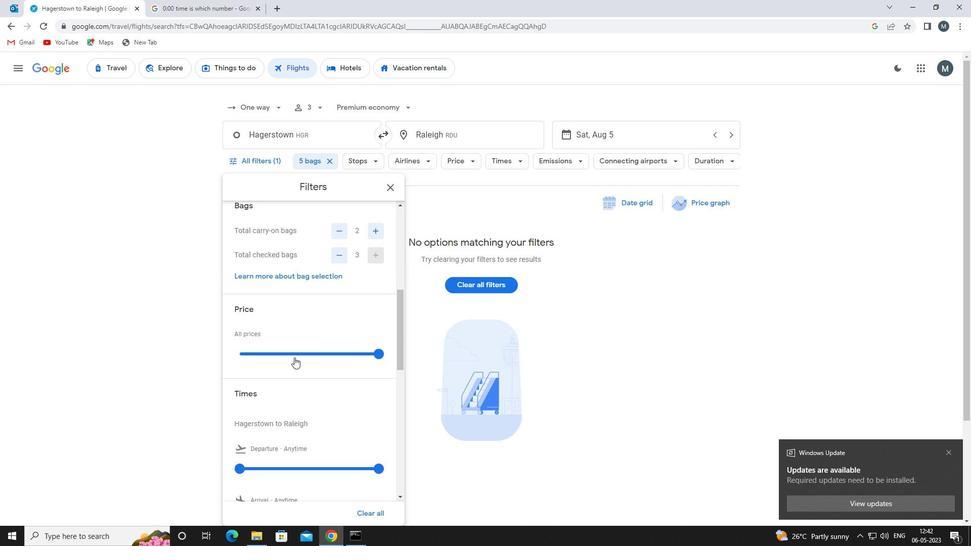 
Action: Mouse pressed left at (295, 355)
Screenshot: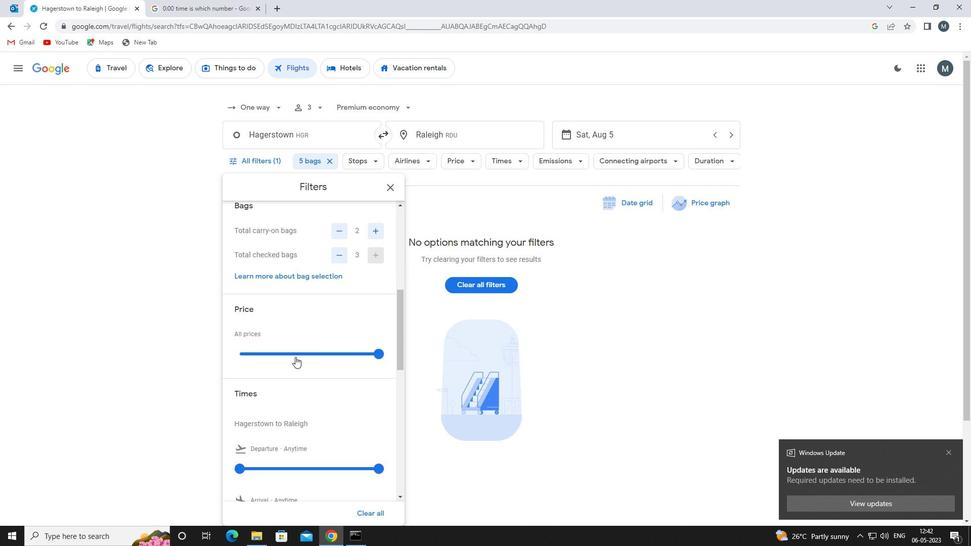 
Action: Mouse pressed left at (295, 355)
Screenshot: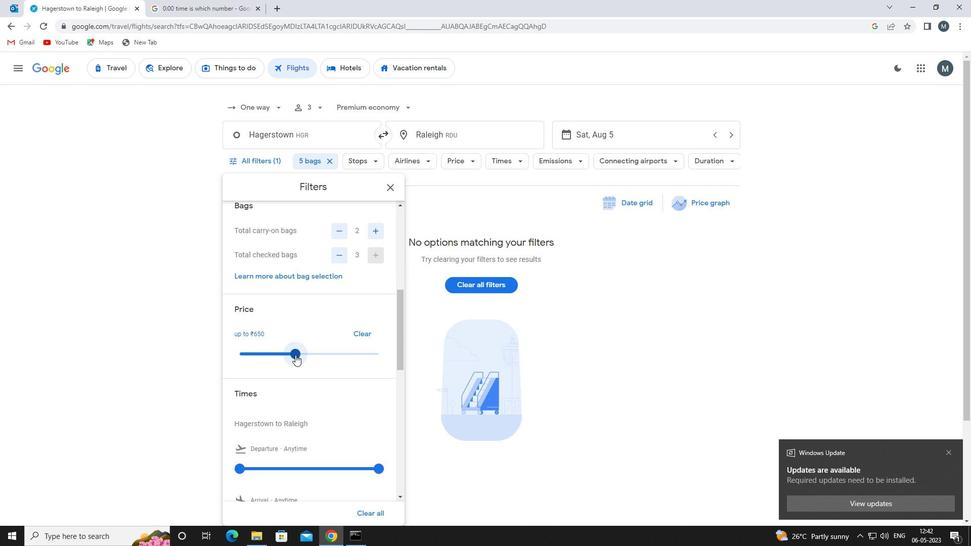 
Action: Mouse moved to (303, 352)
Screenshot: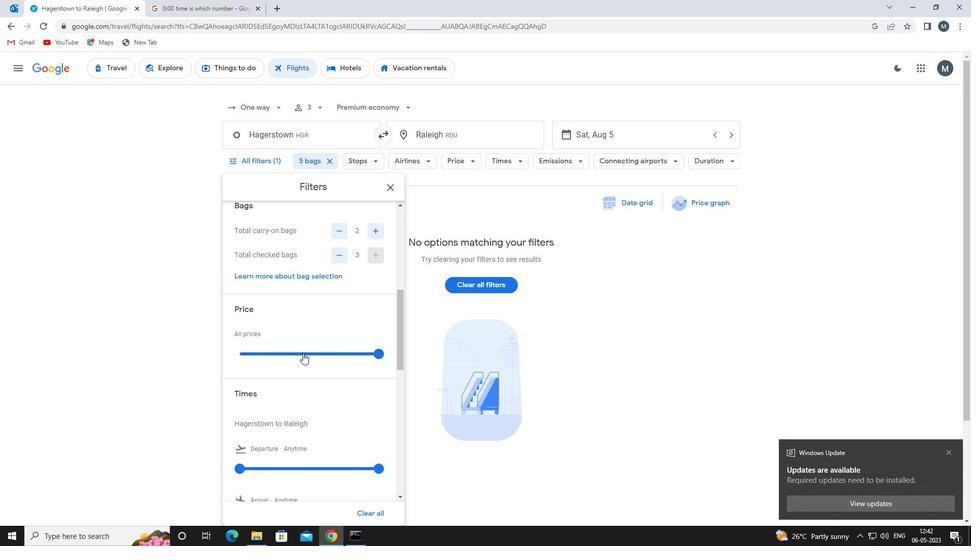 
Action: Mouse scrolled (303, 352) with delta (0, 0)
Screenshot: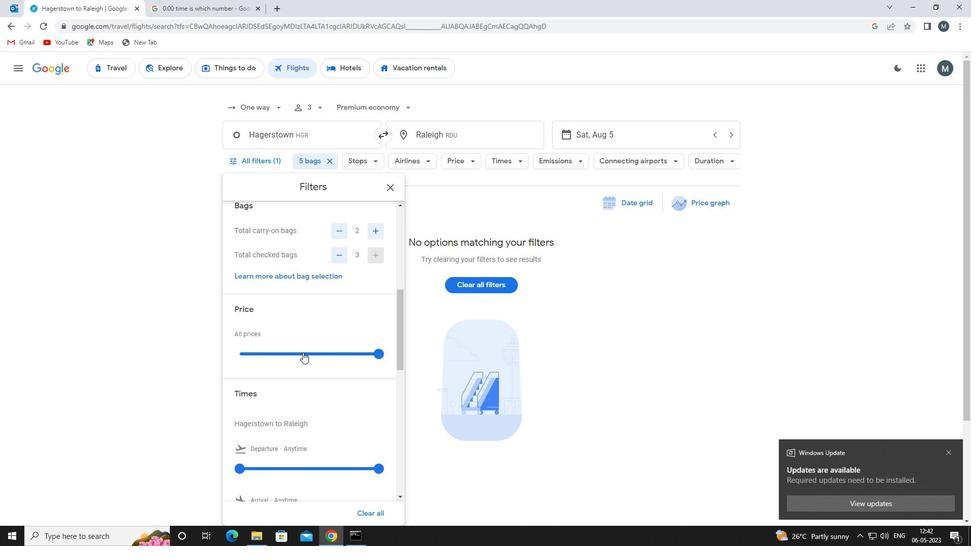 
Action: Mouse moved to (302, 353)
Screenshot: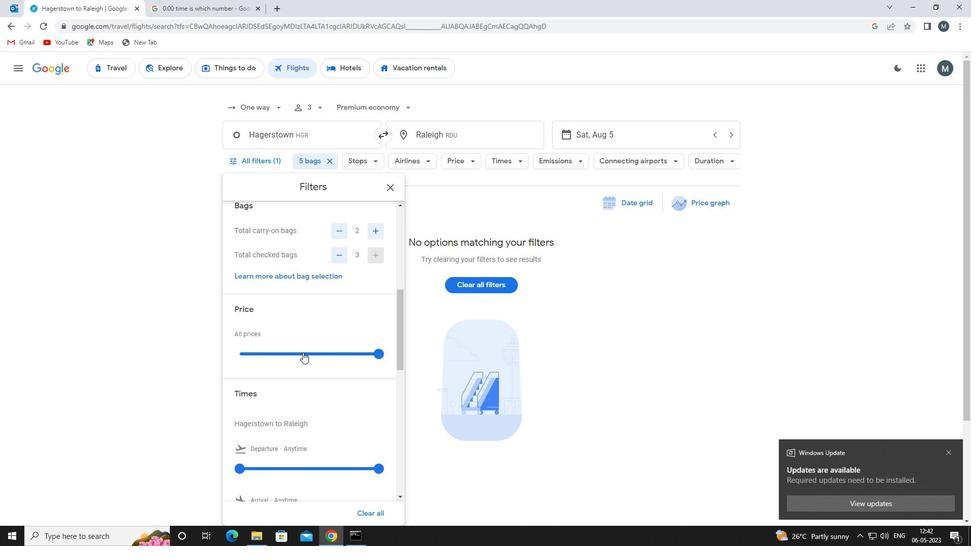 
Action: Mouse scrolled (302, 352) with delta (0, 0)
Screenshot: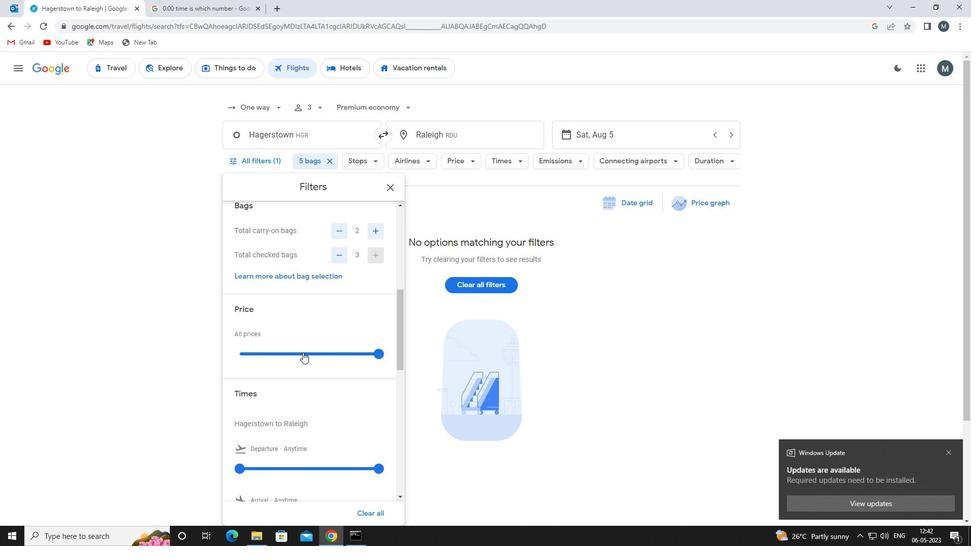 
Action: Mouse moved to (257, 364)
Screenshot: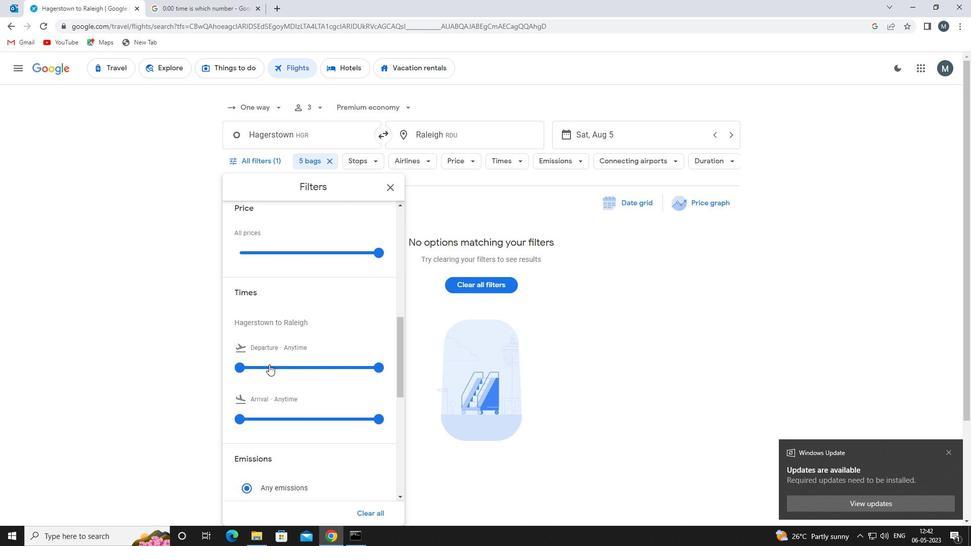 
Action: Mouse pressed left at (257, 364)
Screenshot: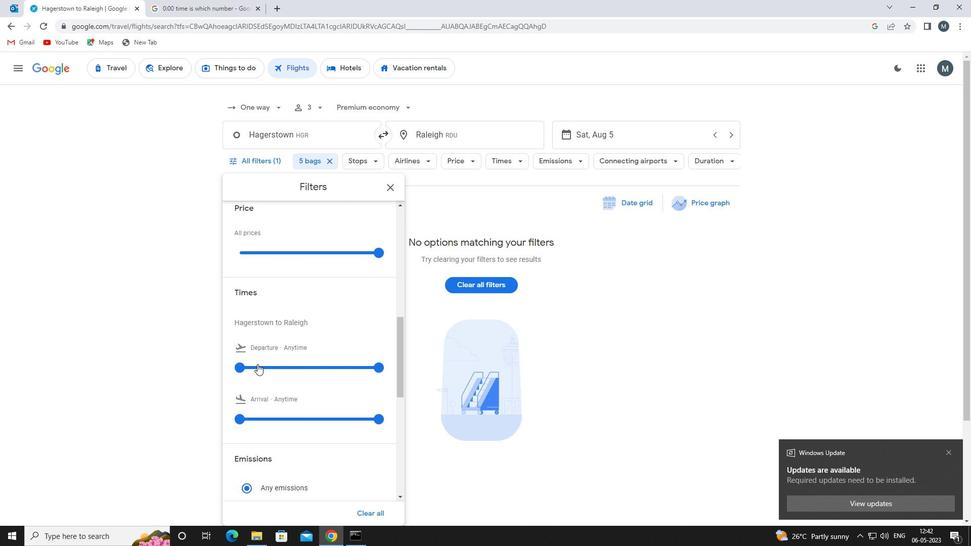 
Action: Mouse moved to (376, 366)
Screenshot: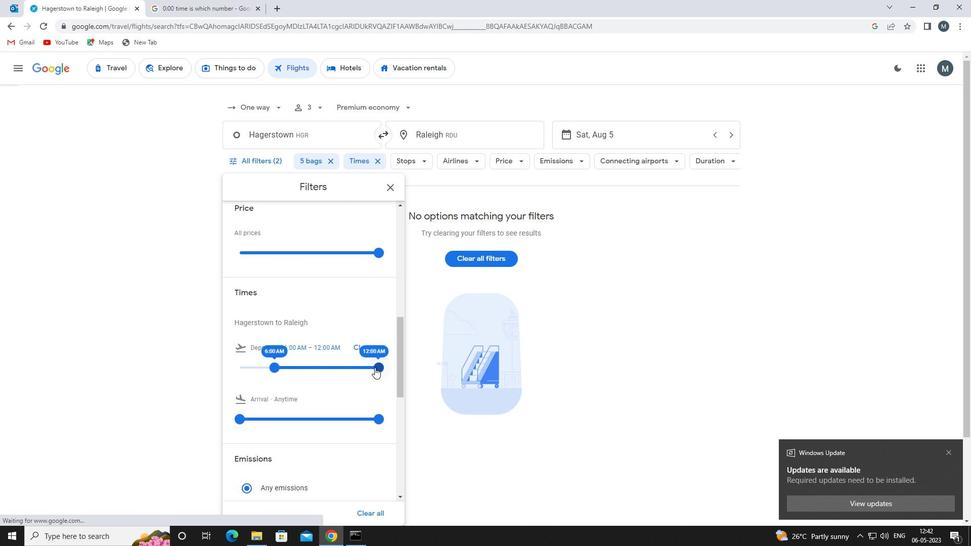 
Action: Mouse pressed left at (376, 366)
Screenshot: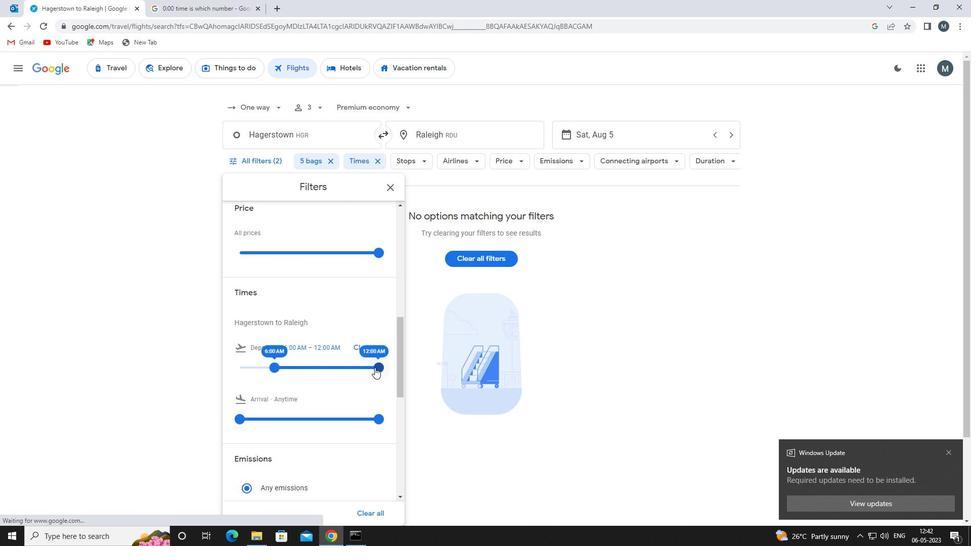 
Action: Mouse moved to (285, 365)
Screenshot: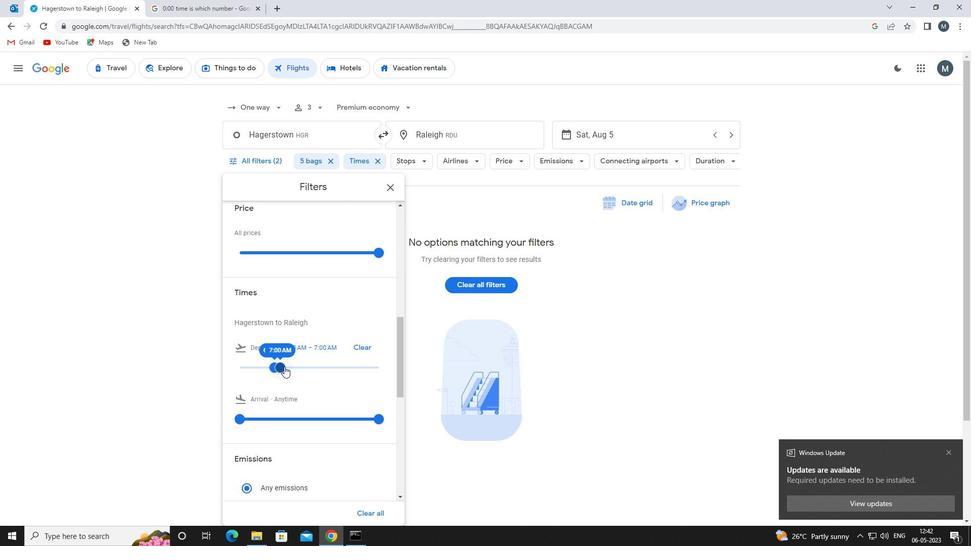 
Action: Mouse scrolled (285, 364) with delta (0, 0)
Screenshot: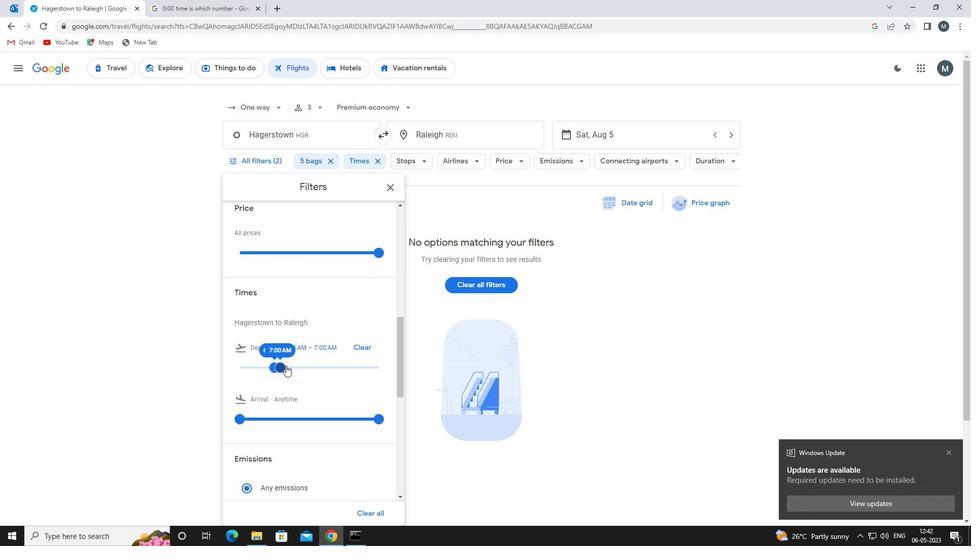 
Action: Mouse scrolled (285, 364) with delta (0, 0)
Screenshot: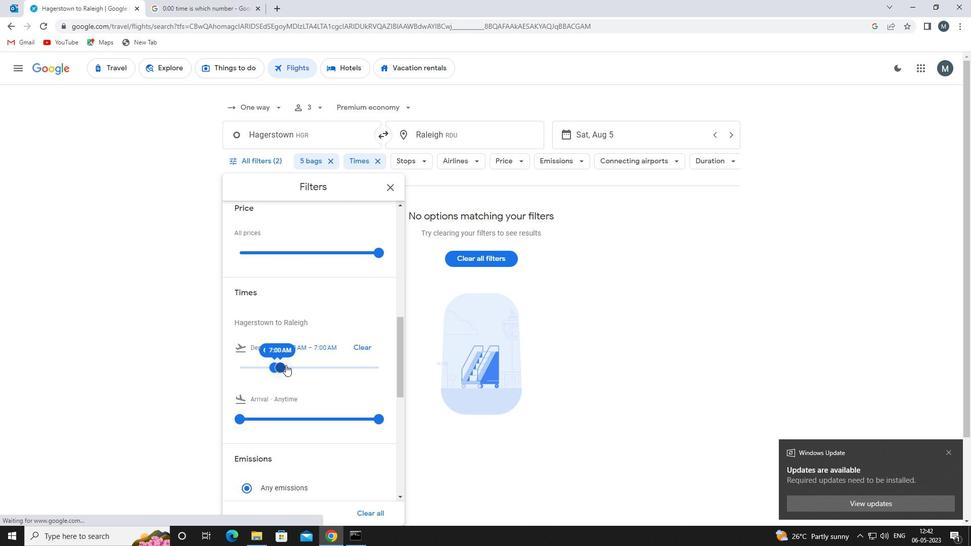 
Action: Mouse moved to (391, 188)
Screenshot: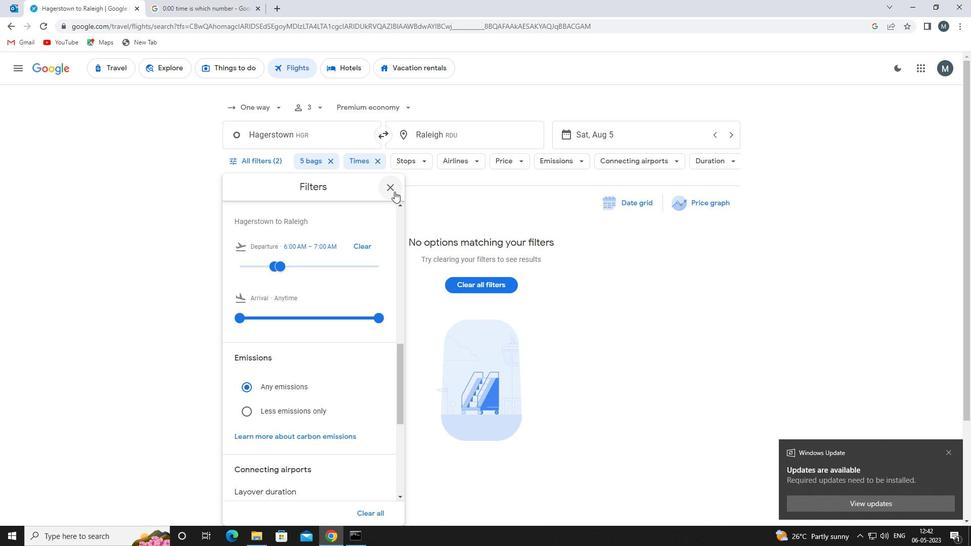 
Action: Mouse pressed left at (391, 188)
Screenshot: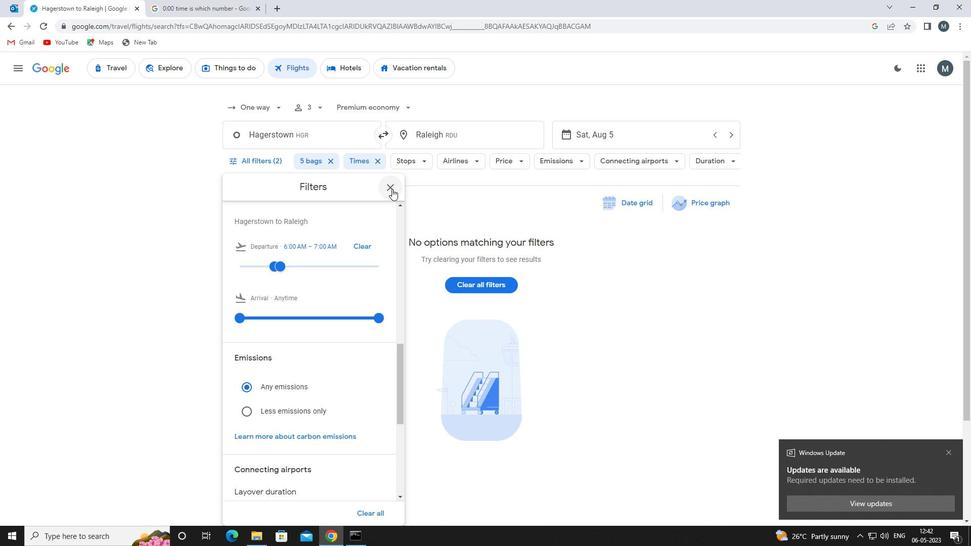 
Action: Mouse moved to (388, 187)
Screenshot: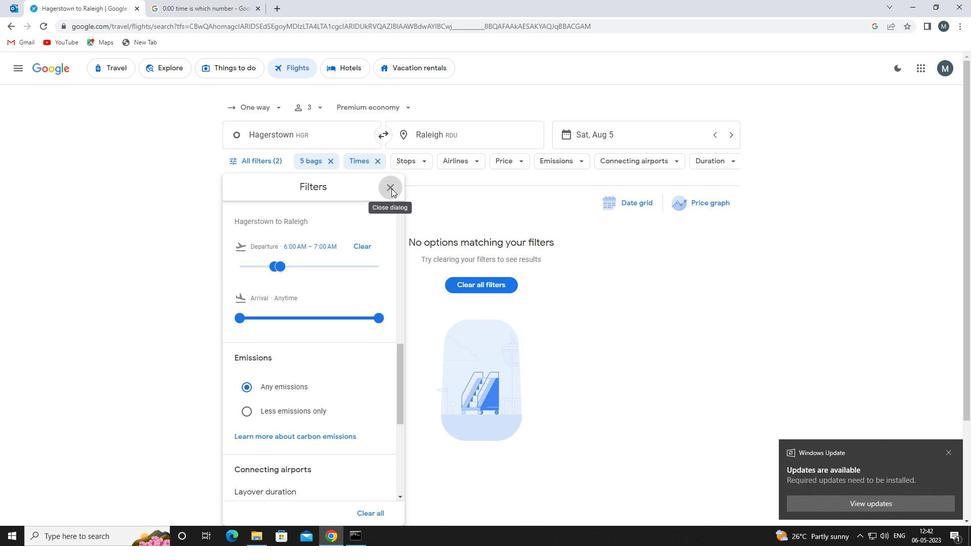 
